 Task: Find connections with filter location Pākaur with filter topic #recruitmentwith filter profile language Potuguese with filter current company 3i Infotech Ltd. with filter school Central Institute of Plastics Engineering & Technology (CIPET) with filter industry Secretarial Schools with filter service category Packaging Design with filter keywords title Head
Action: Mouse moved to (505, 75)
Screenshot: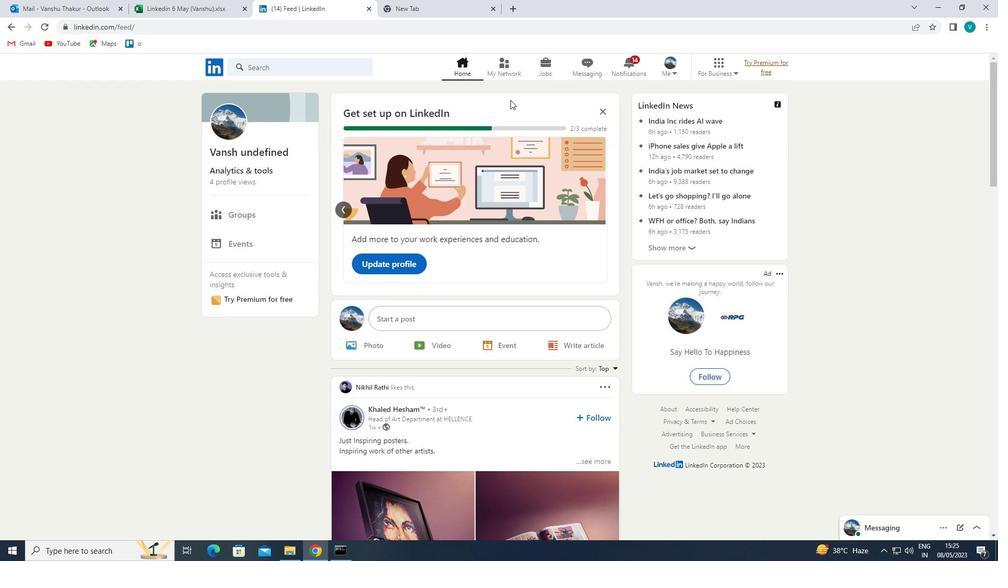 
Action: Mouse pressed left at (505, 75)
Screenshot: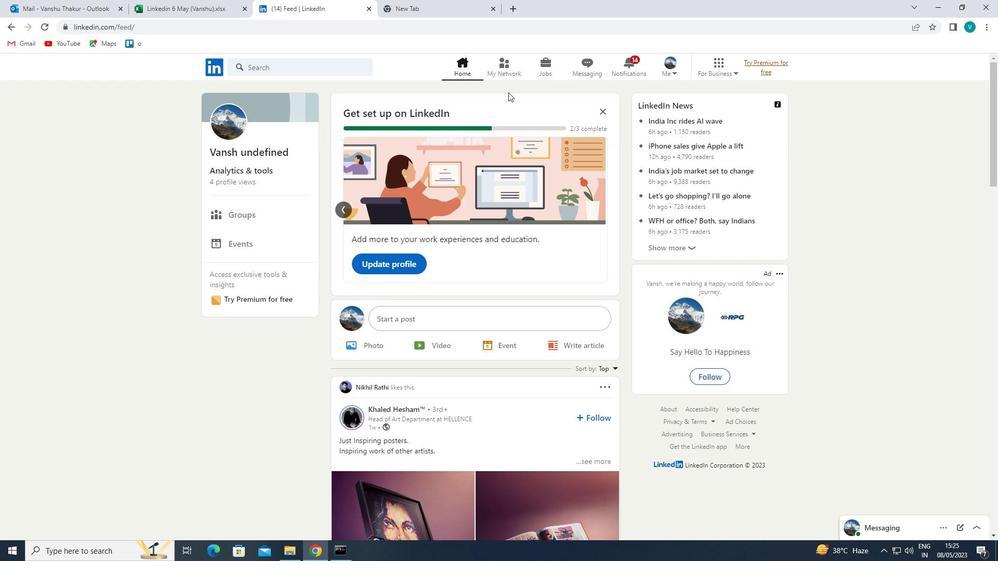 
Action: Mouse moved to (254, 125)
Screenshot: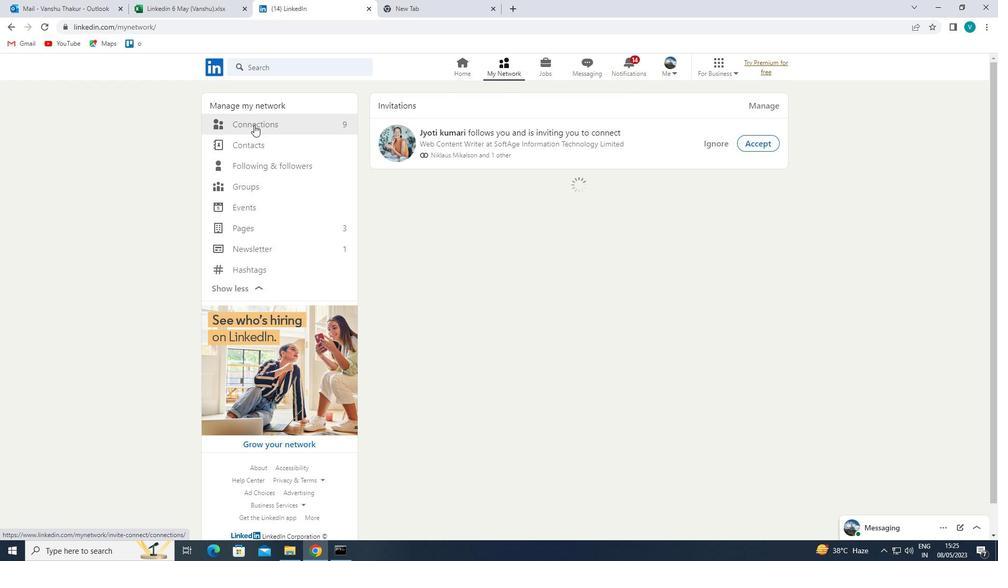 
Action: Mouse pressed left at (254, 125)
Screenshot: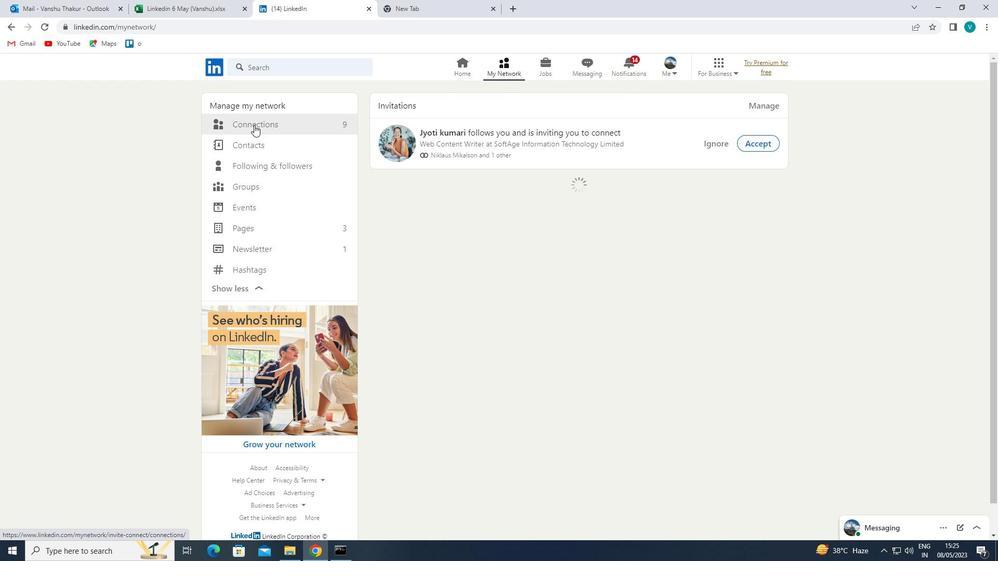 
Action: Mouse moved to (583, 118)
Screenshot: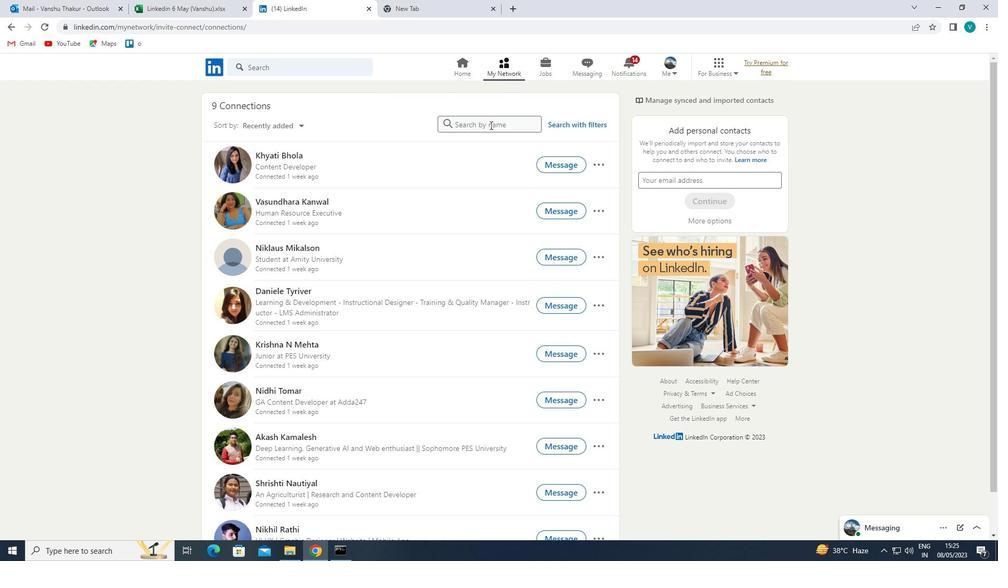 
Action: Mouse pressed left at (583, 118)
Screenshot: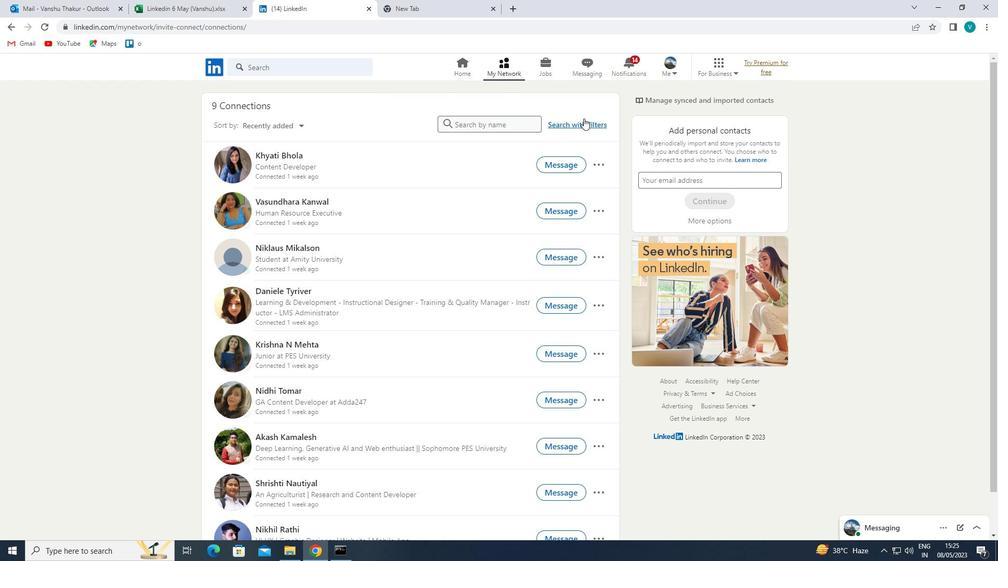 
Action: Mouse moved to (507, 95)
Screenshot: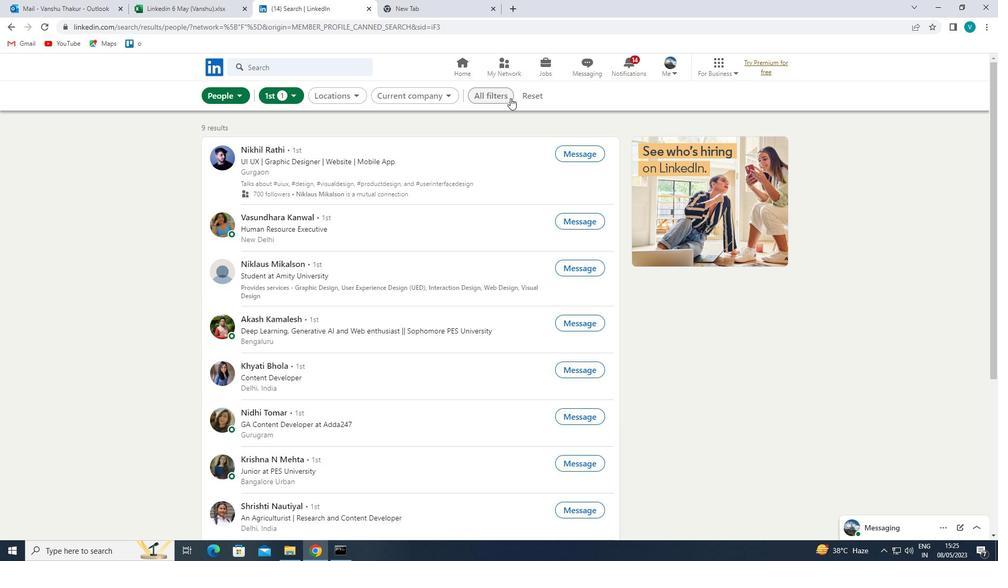 
Action: Mouse pressed left at (507, 95)
Screenshot: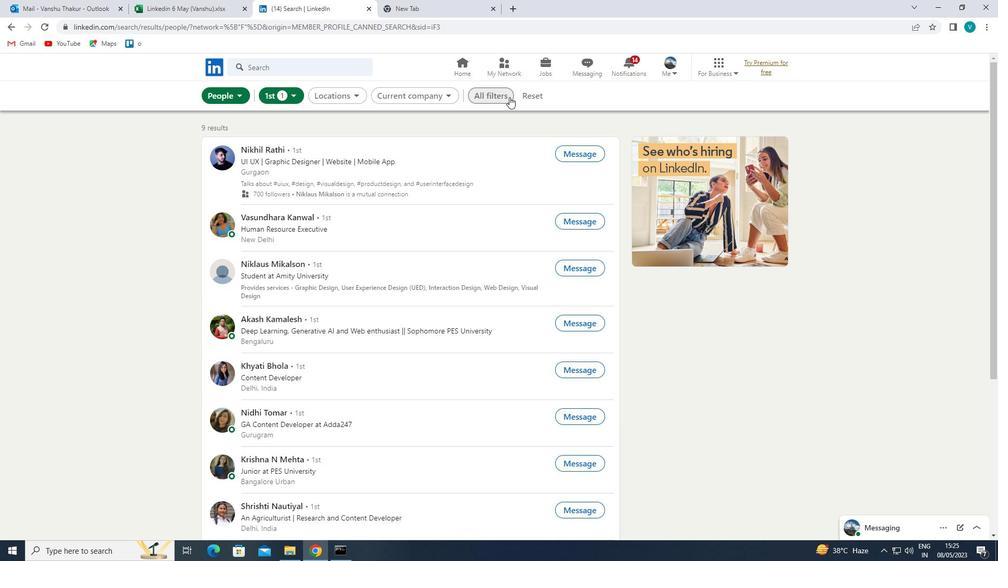 
Action: Mouse moved to (878, 235)
Screenshot: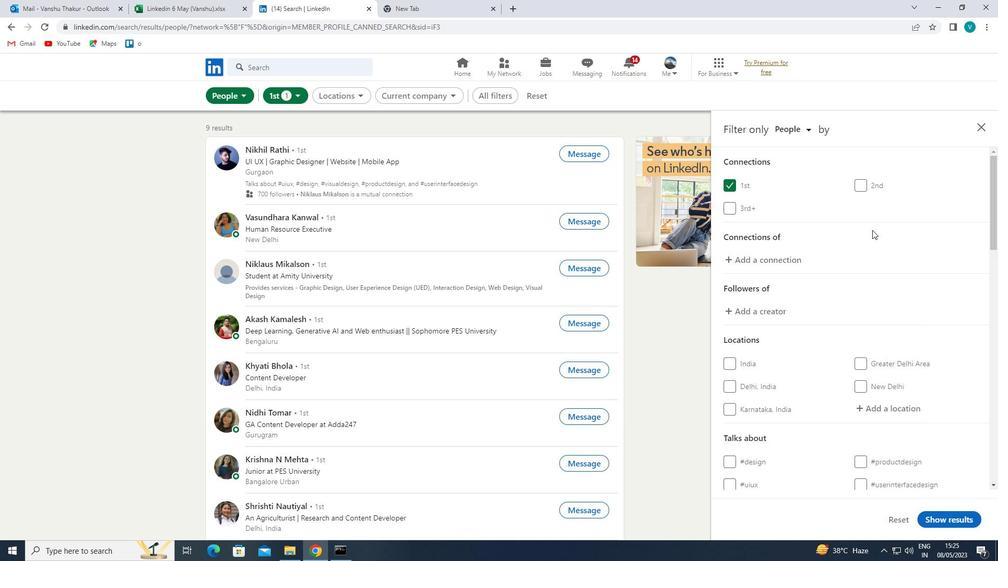 
Action: Mouse scrolled (878, 234) with delta (0, 0)
Screenshot: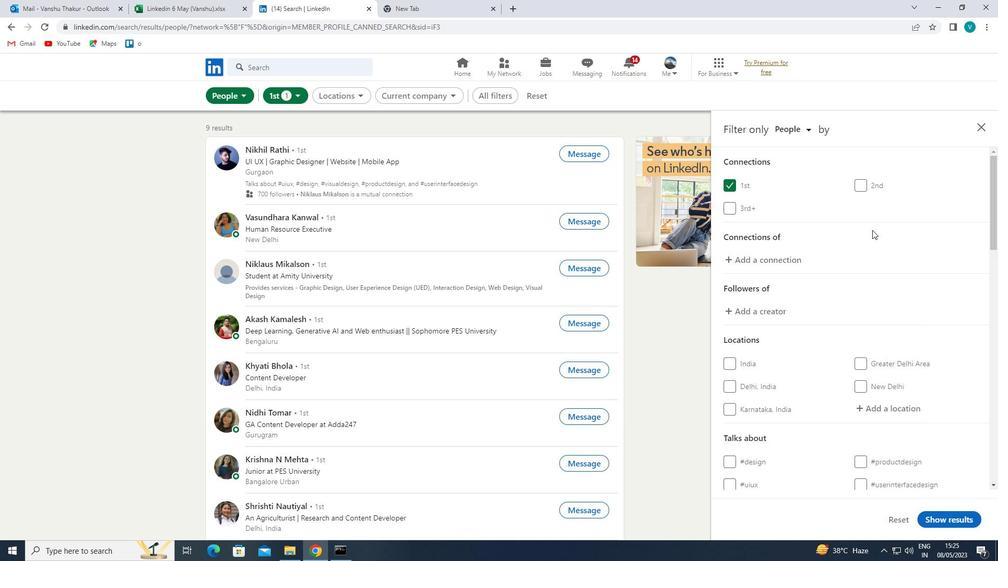 
Action: Mouse moved to (879, 237)
Screenshot: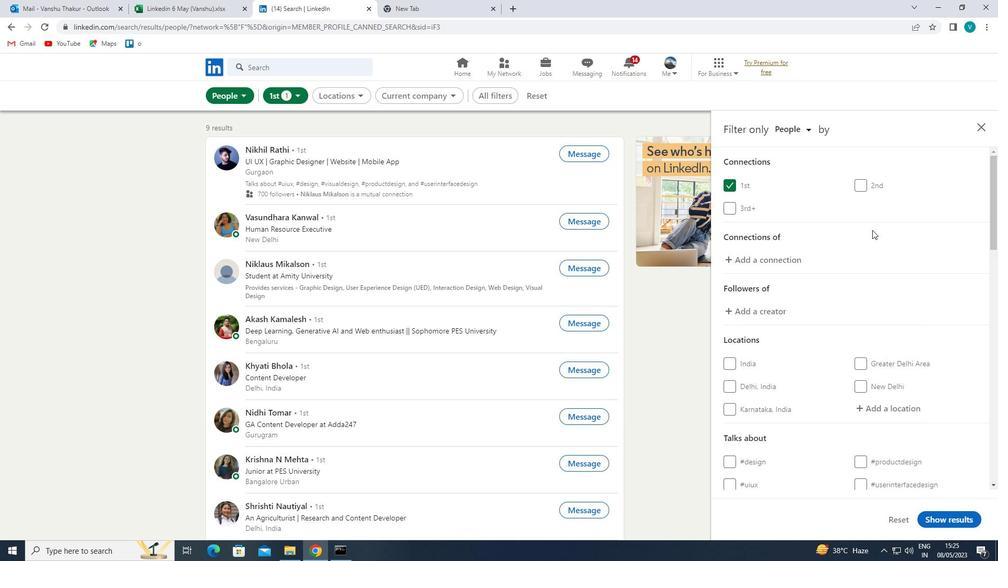 
Action: Mouse scrolled (879, 237) with delta (0, 0)
Screenshot: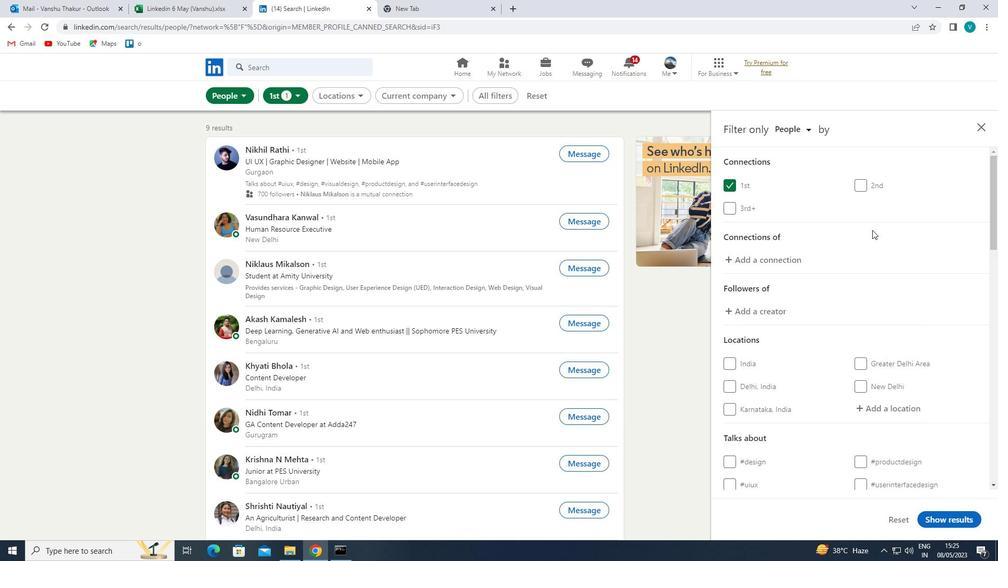 
Action: Mouse moved to (899, 307)
Screenshot: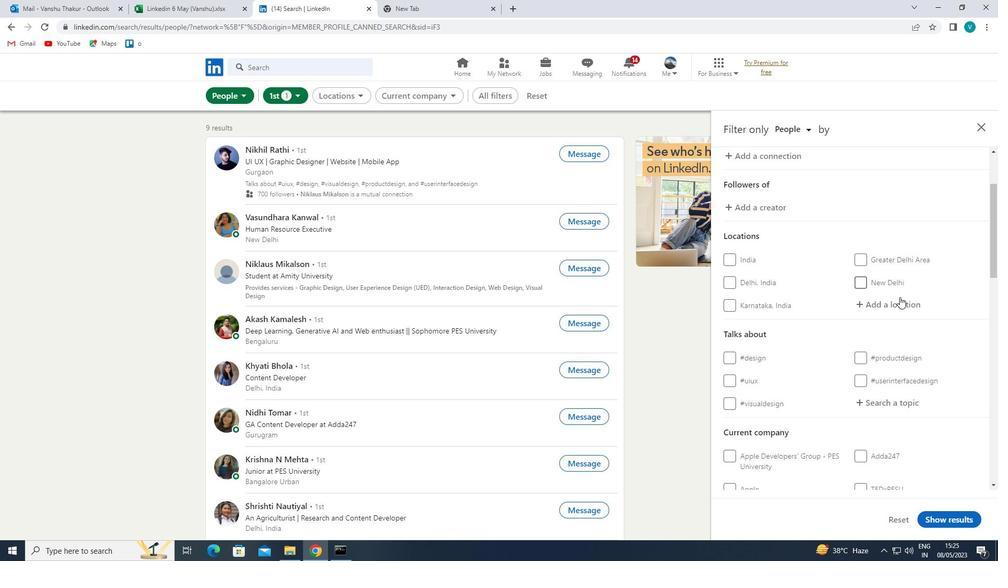 
Action: Mouse pressed left at (899, 307)
Screenshot: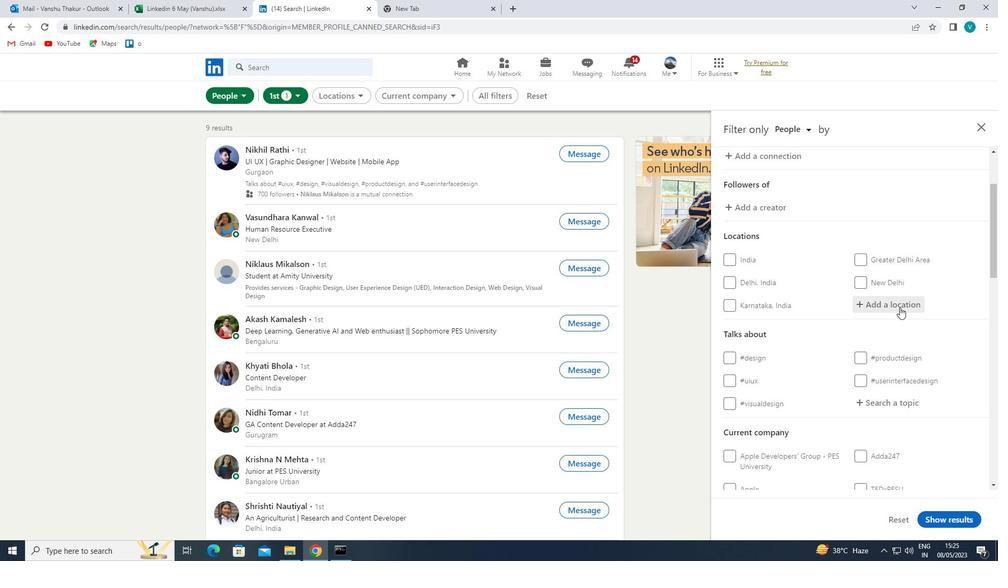 
Action: Mouse moved to (773, 234)
Screenshot: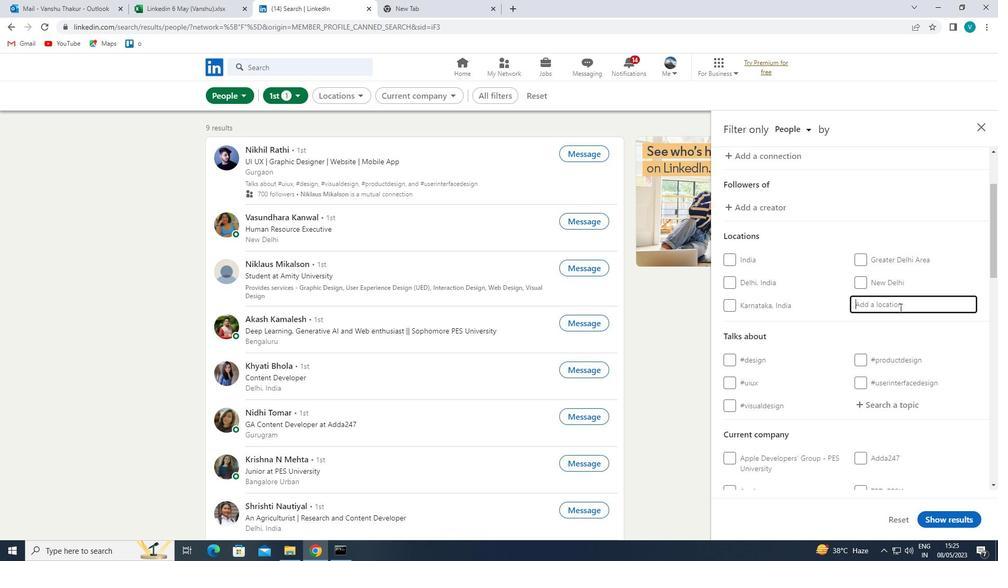 
Action: Key pressed <Key.shift>PAKUR
Screenshot: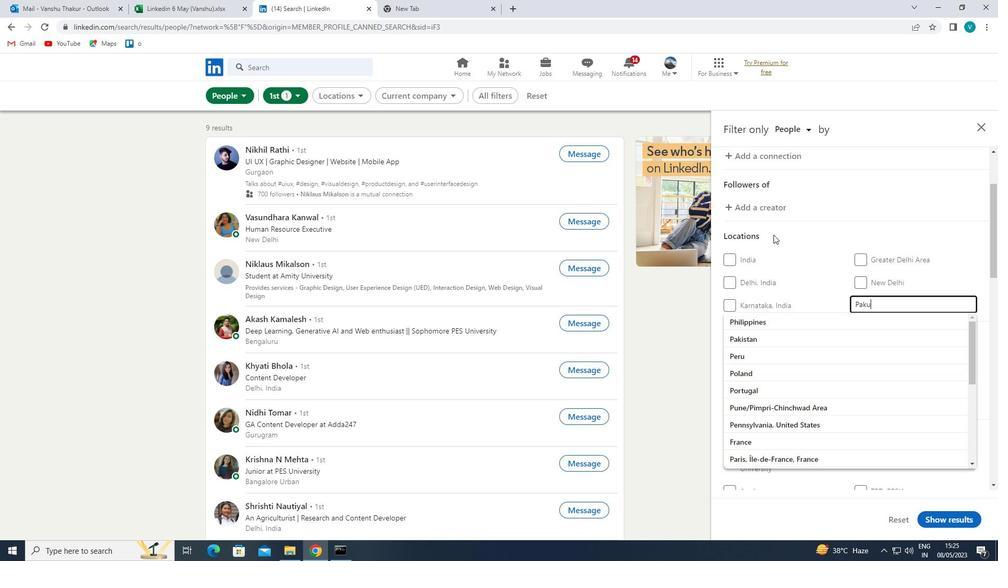 
Action: Mouse moved to (868, 301)
Screenshot: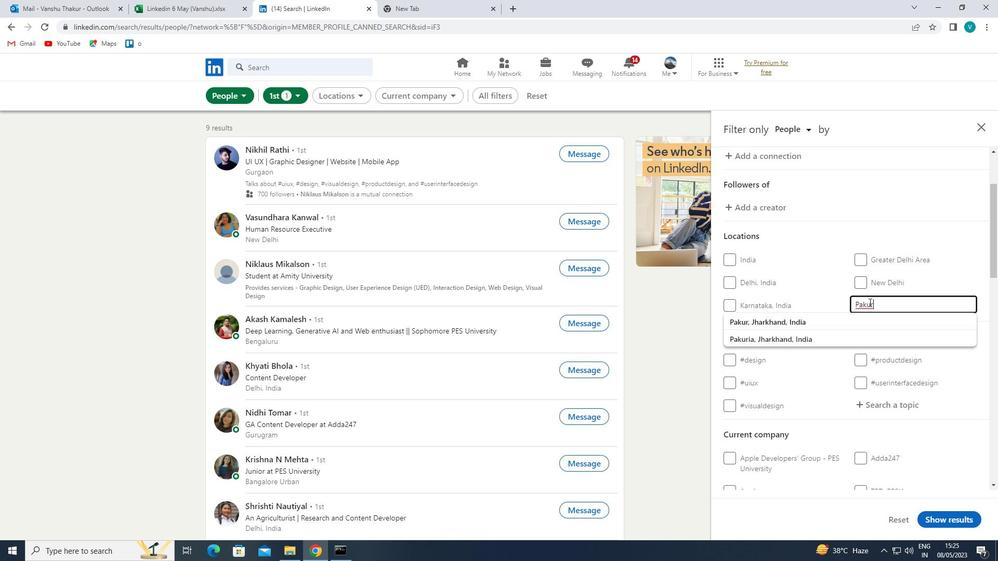 
Action: Mouse pressed left at (868, 301)
Screenshot: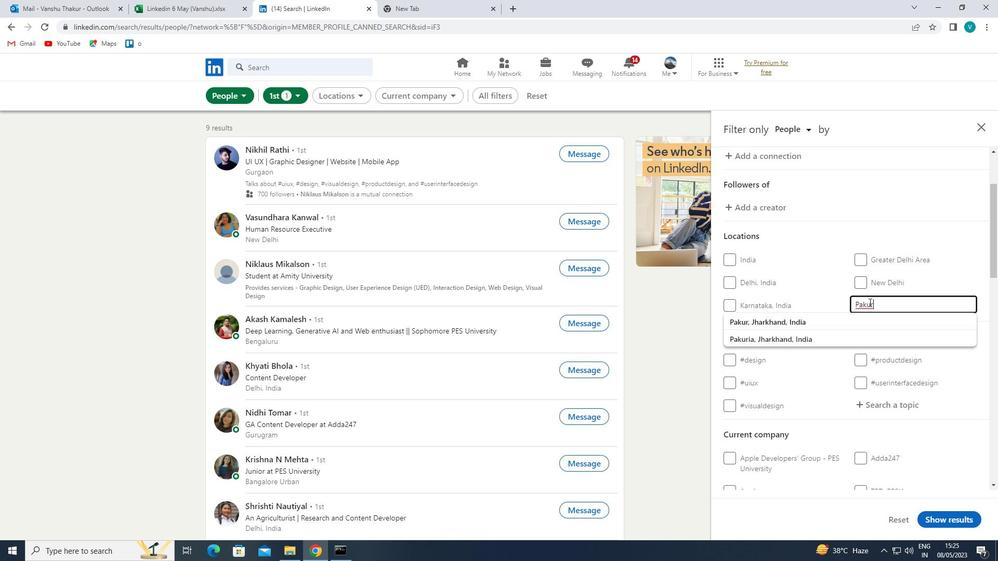 
Action: Mouse moved to (869, 321)
Screenshot: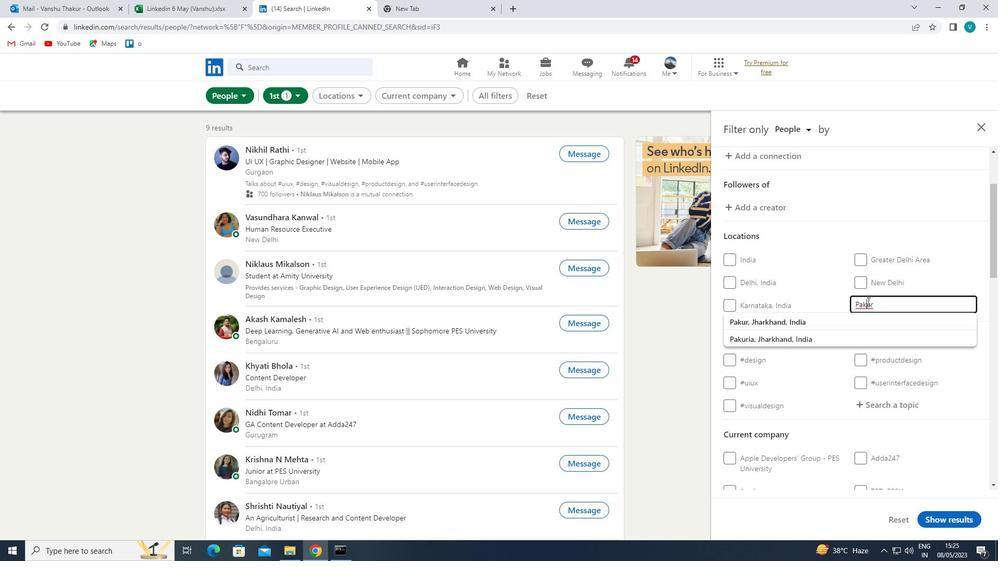
Action: Key pressed A
Screenshot: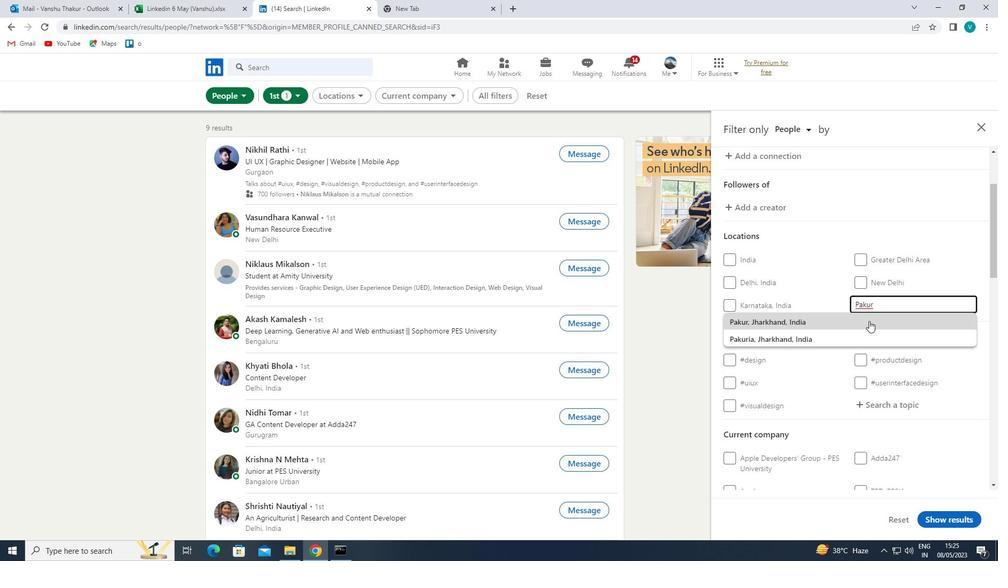 
Action: Mouse moved to (853, 322)
Screenshot: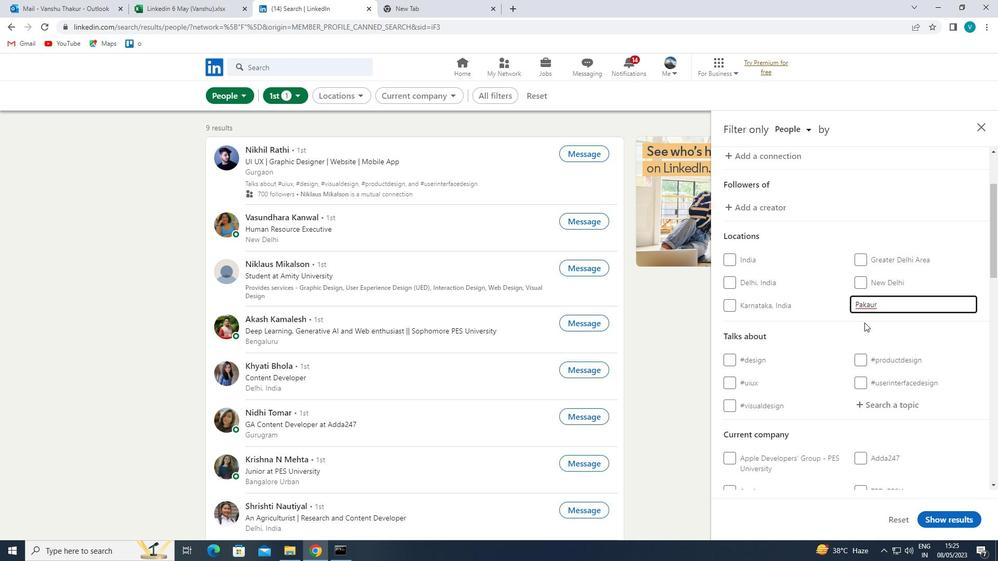 
Action: Mouse pressed left at (853, 322)
Screenshot: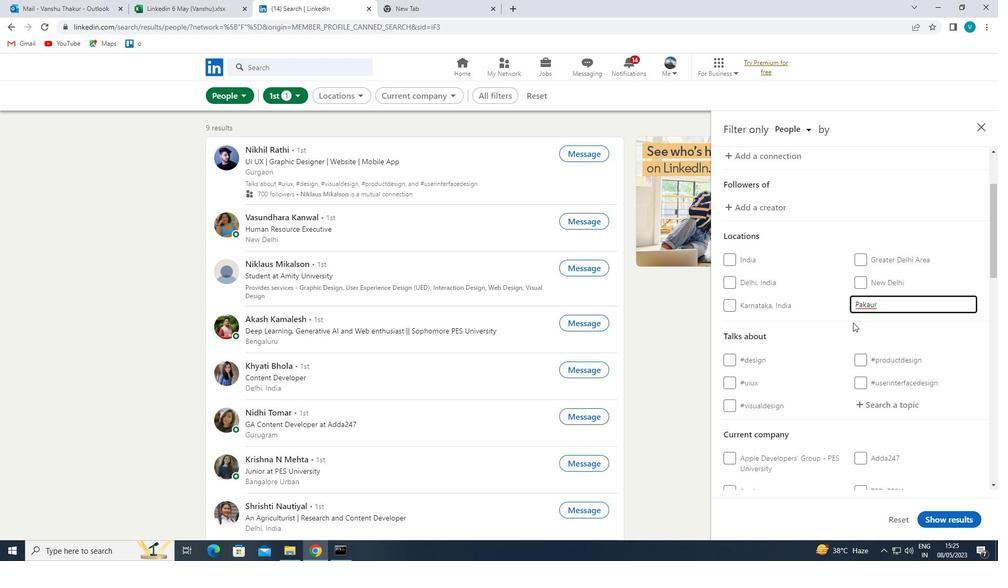 
Action: Mouse moved to (852, 322)
Screenshot: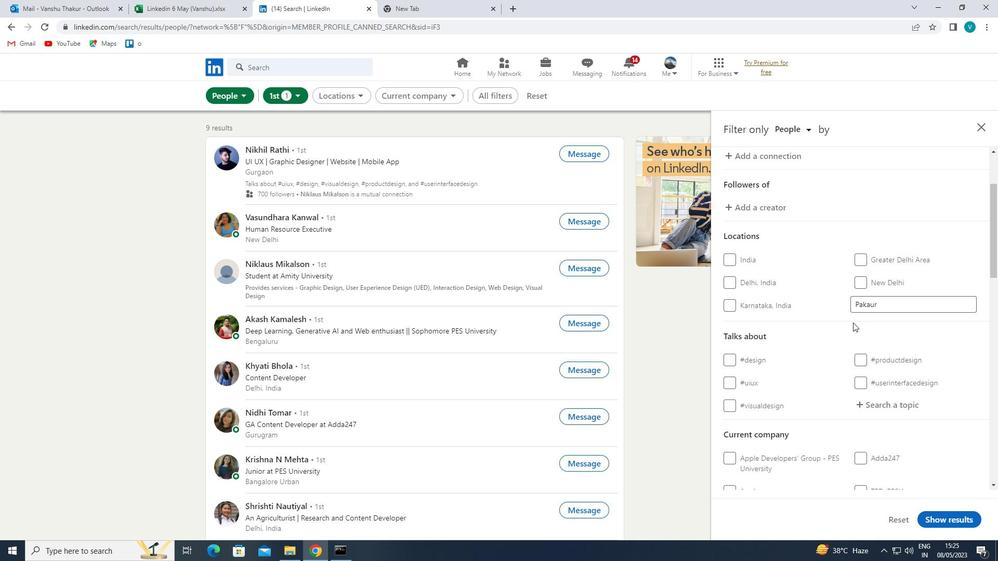 
Action: Mouse scrolled (852, 322) with delta (0, 0)
Screenshot: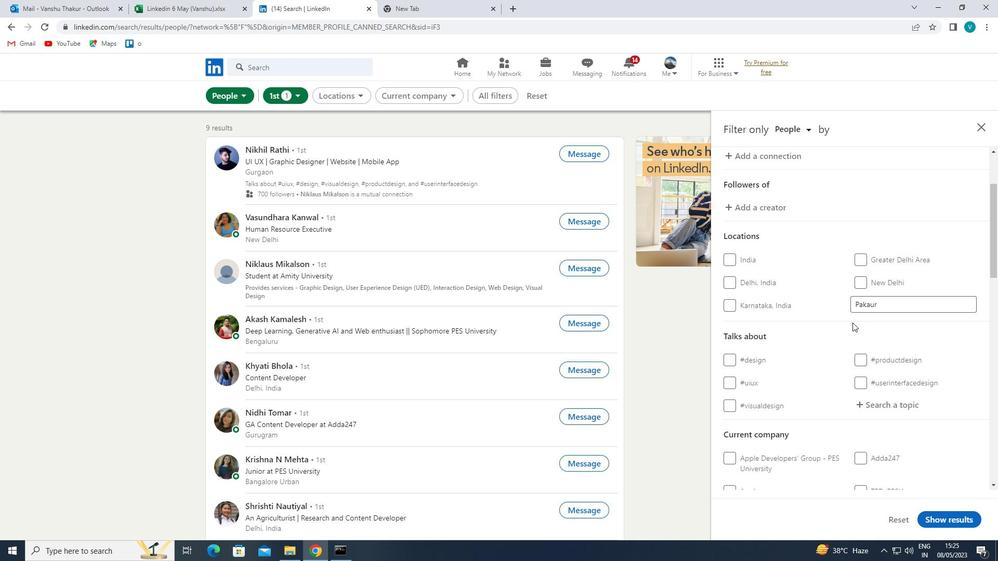 
Action: Mouse scrolled (852, 322) with delta (0, 0)
Screenshot: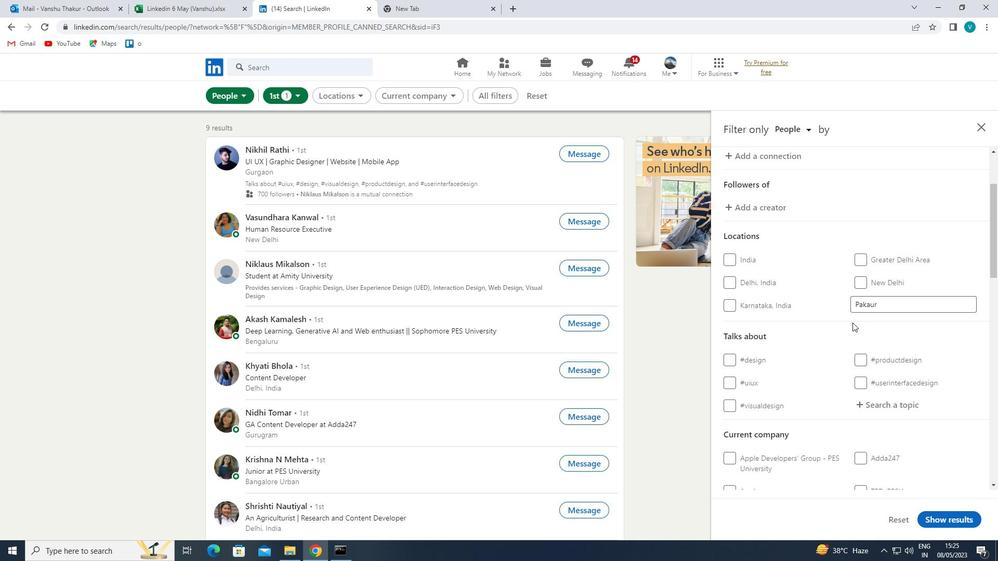 
Action: Mouse moved to (880, 303)
Screenshot: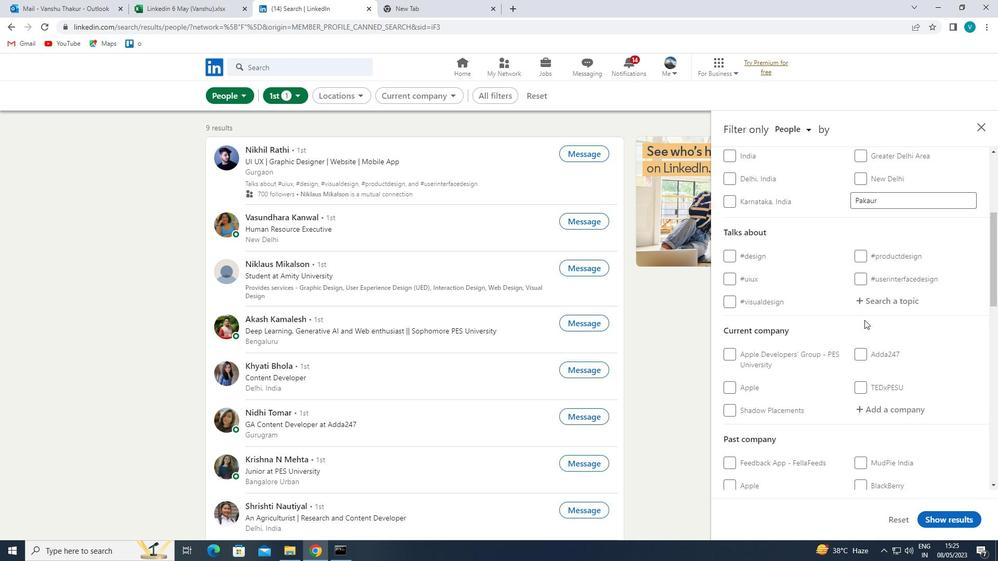 
Action: Mouse pressed left at (880, 303)
Screenshot: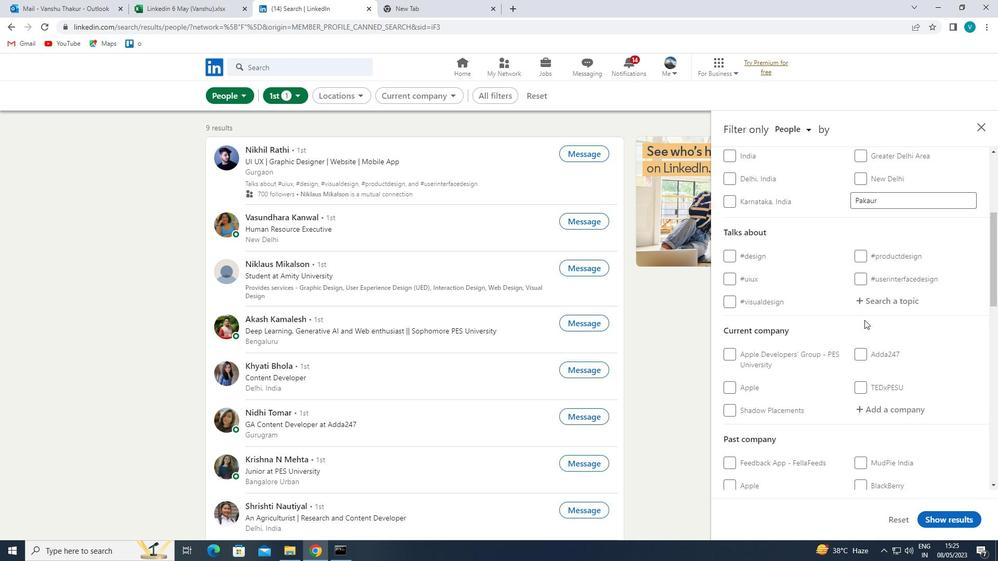 
Action: Key pressed RECRUIT
Screenshot: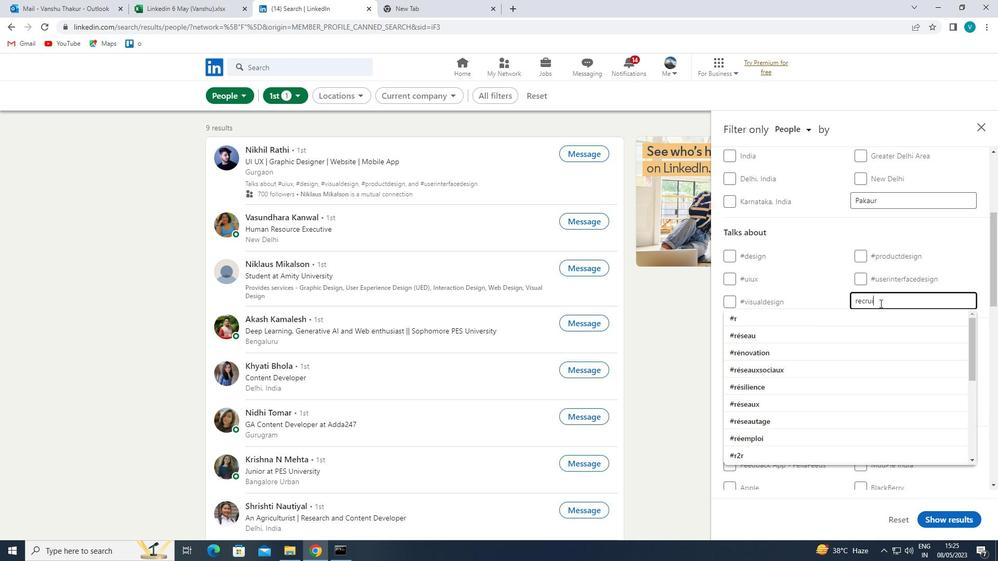 
Action: Mouse moved to (847, 321)
Screenshot: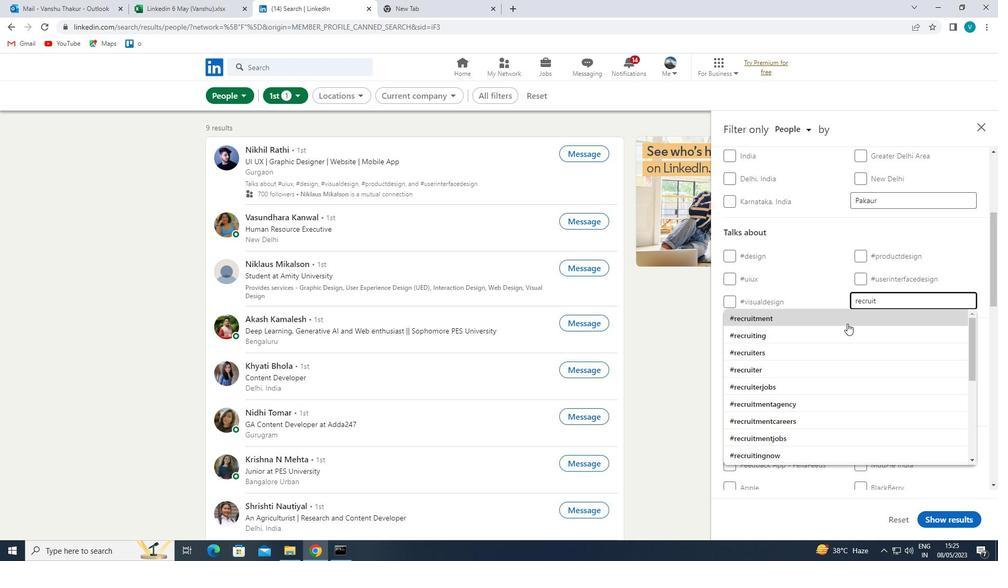 
Action: Mouse pressed left at (847, 321)
Screenshot: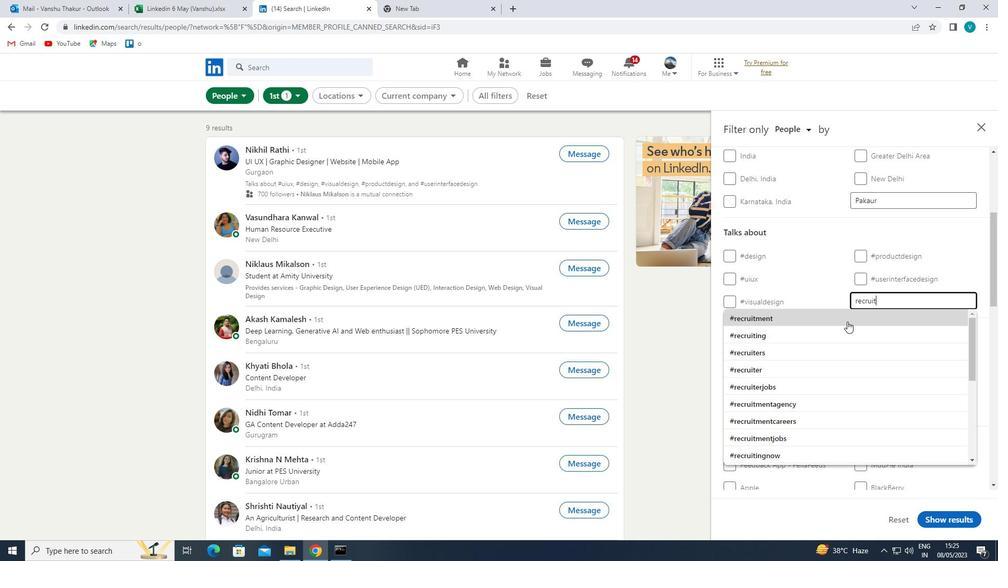 
Action: Mouse scrolled (847, 321) with delta (0, 0)
Screenshot: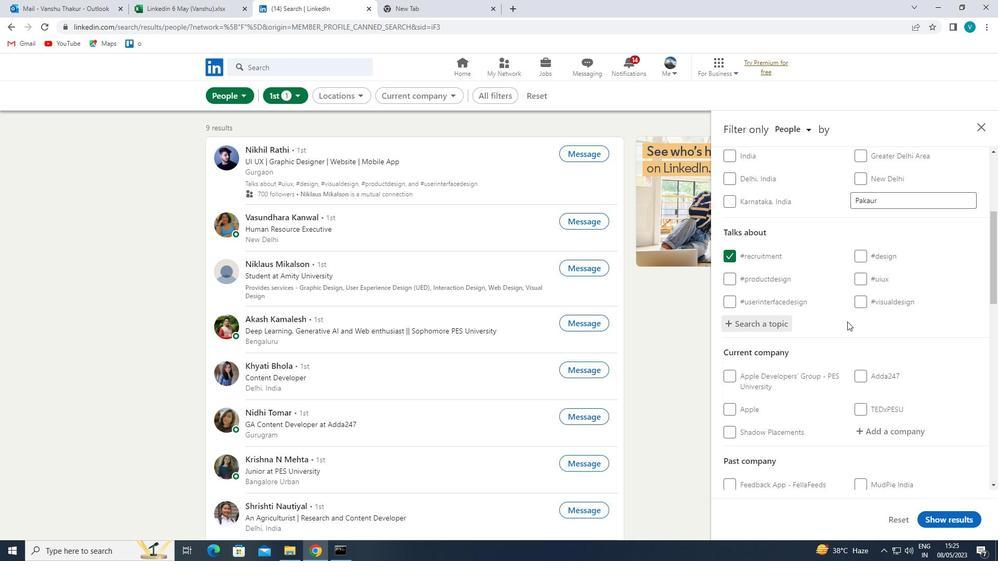 
Action: Mouse scrolled (847, 321) with delta (0, 0)
Screenshot: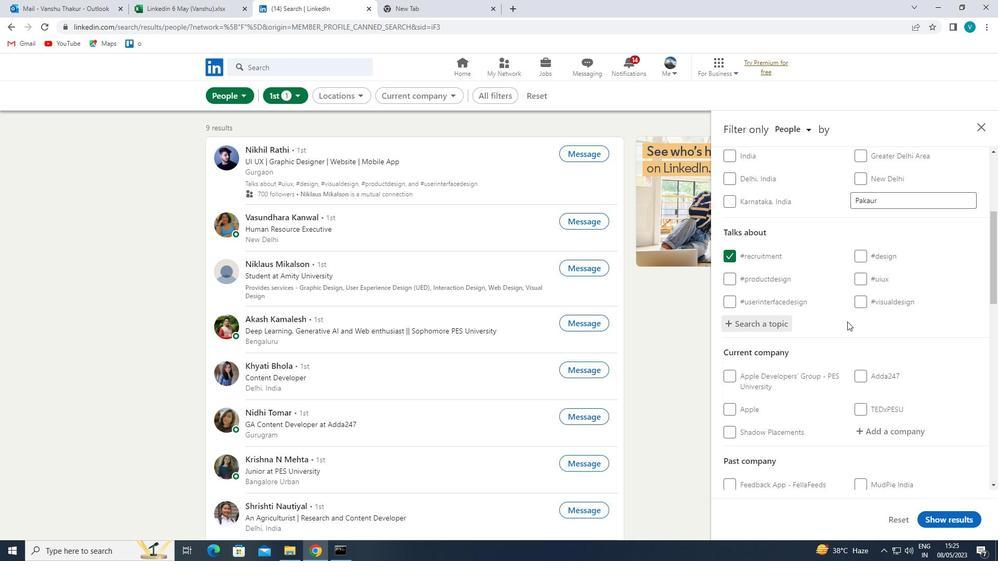 
Action: Mouse scrolled (847, 321) with delta (0, 0)
Screenshot: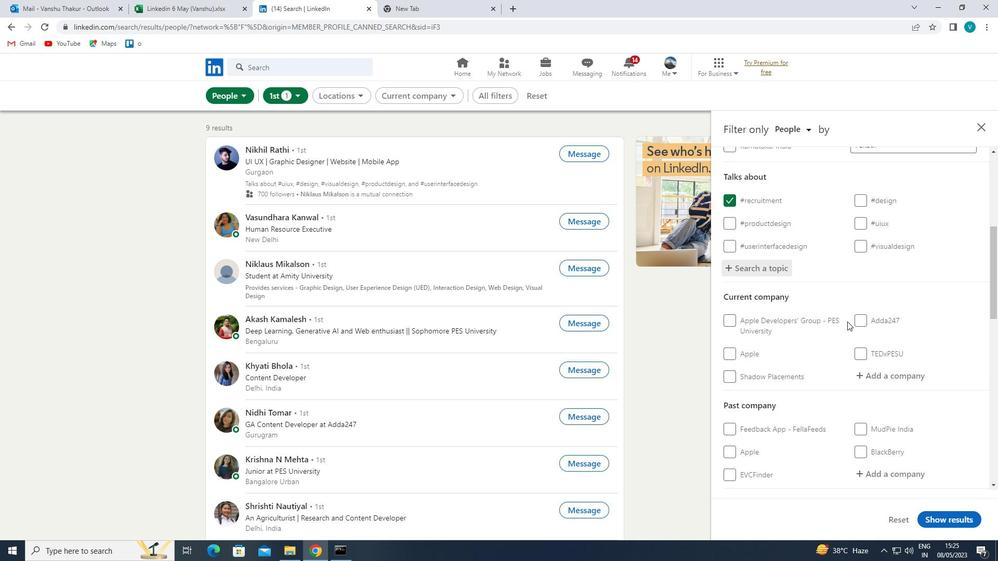 
Action: Mouse moved to (908, 272)
Screenshot: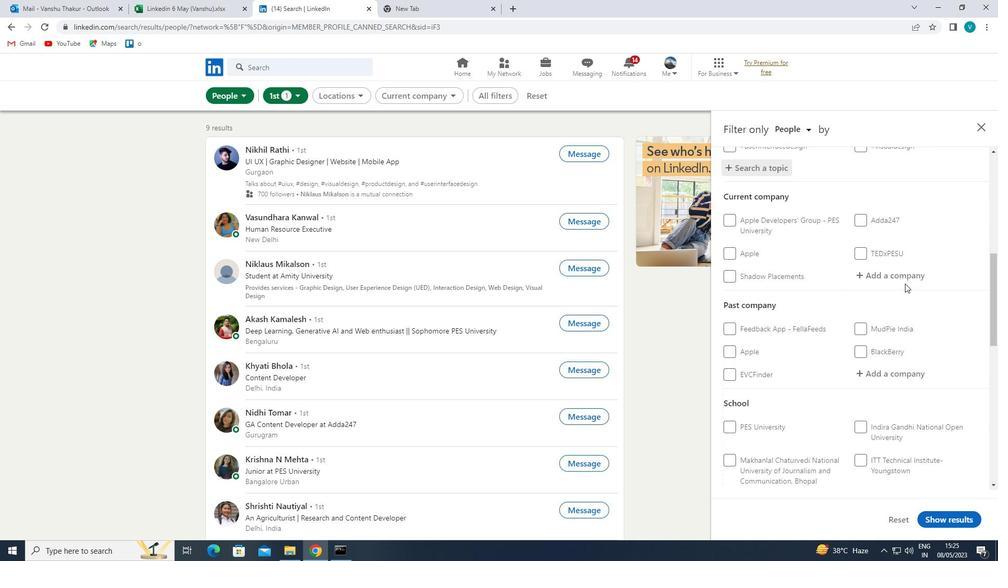 
Action: Mouse pressed left at (908, 272)
Screenshot: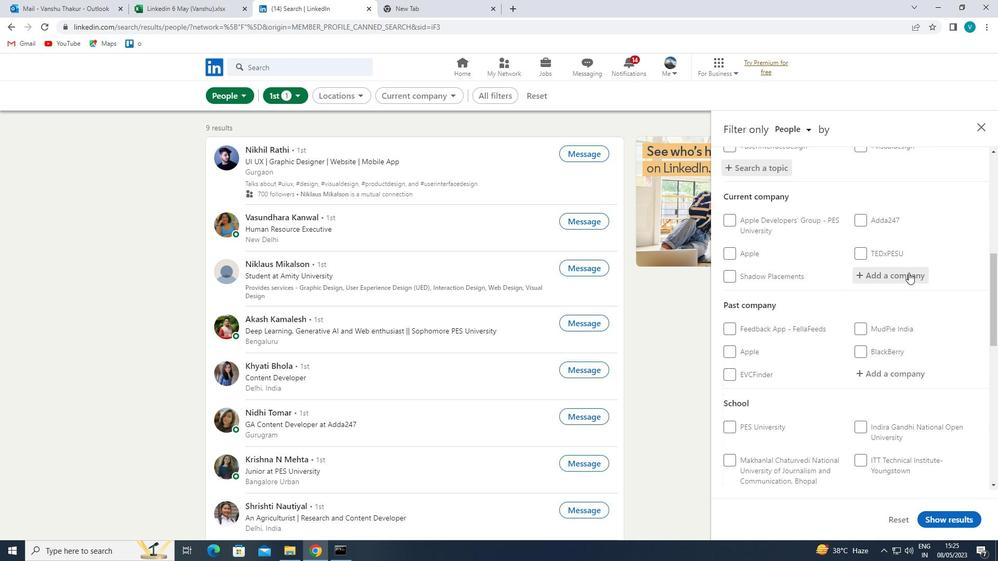 
Action: Key pressed 3I
Screenshot: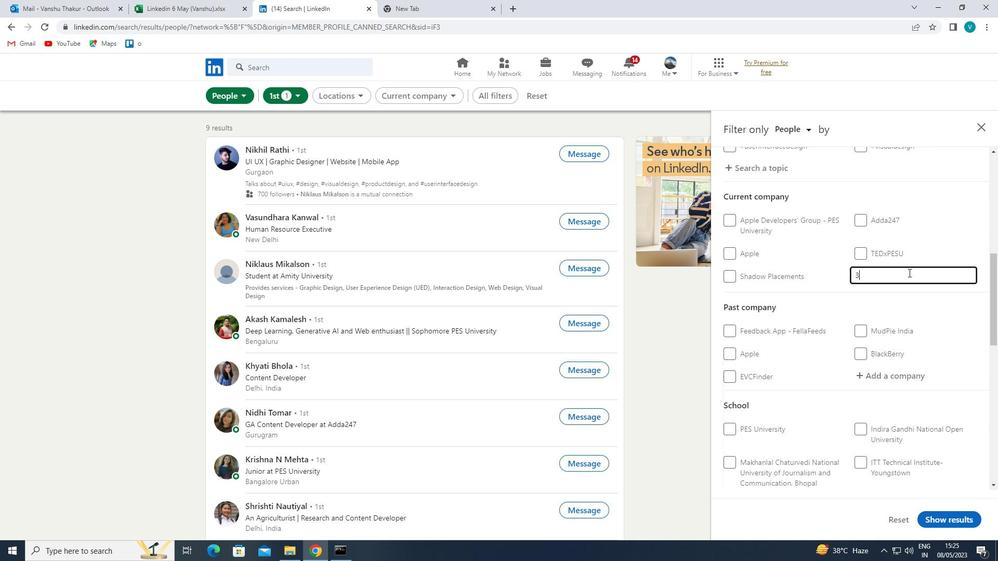
Action: Mouse moved to (880, 288)
Screenshot: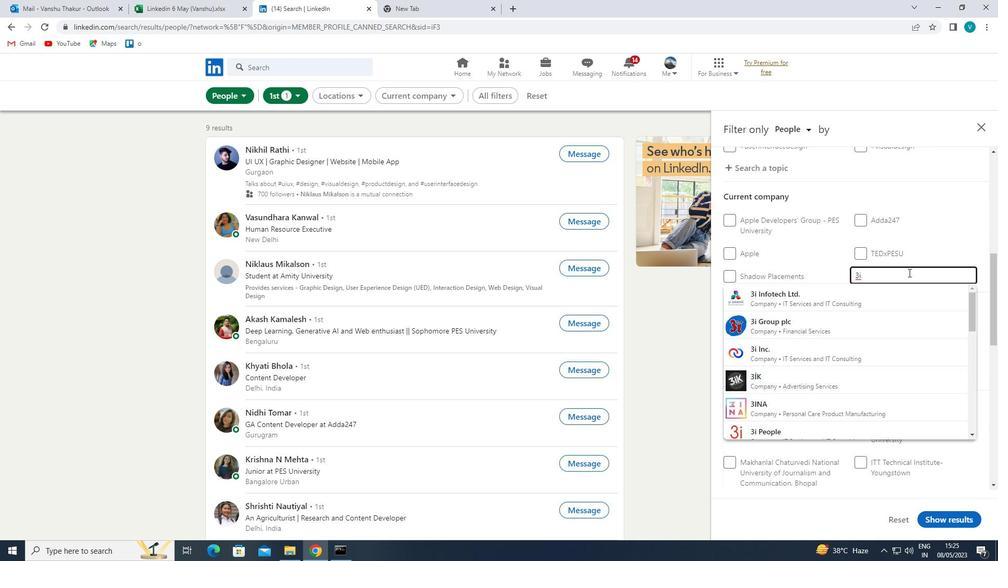 
Action: Mouse pressed left at (880, 288)
Screenshot: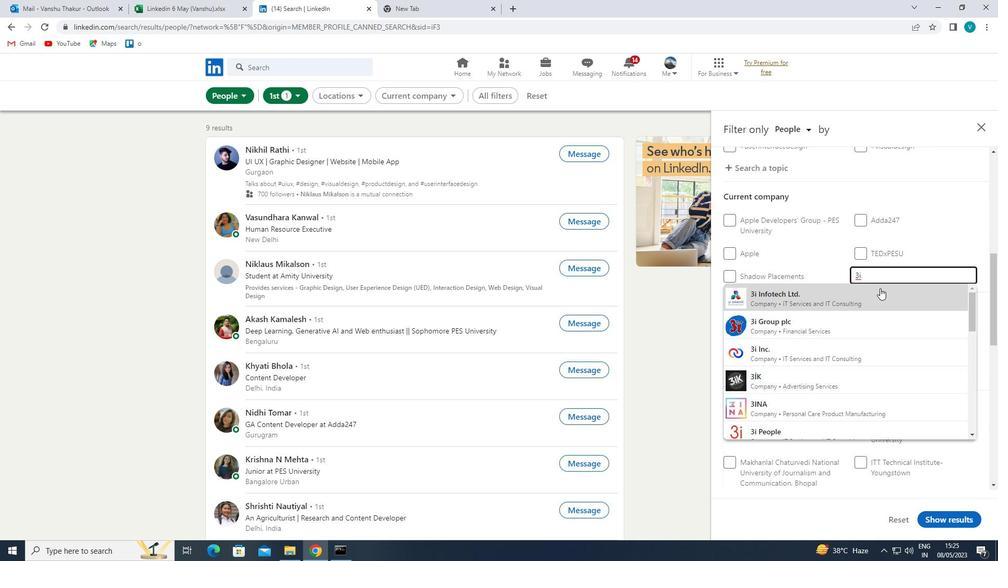 
Action: Mouse scrolled (880, 287) with delta (0, 0)
Screenshot: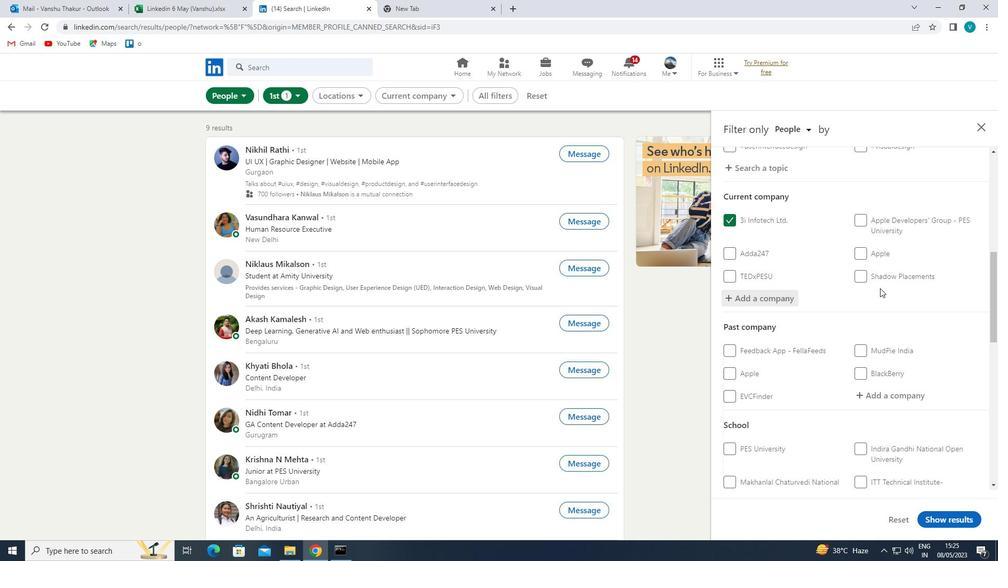 
Action: Mouse scrolled (880, 287) with delta (0, 0)
Screenshot: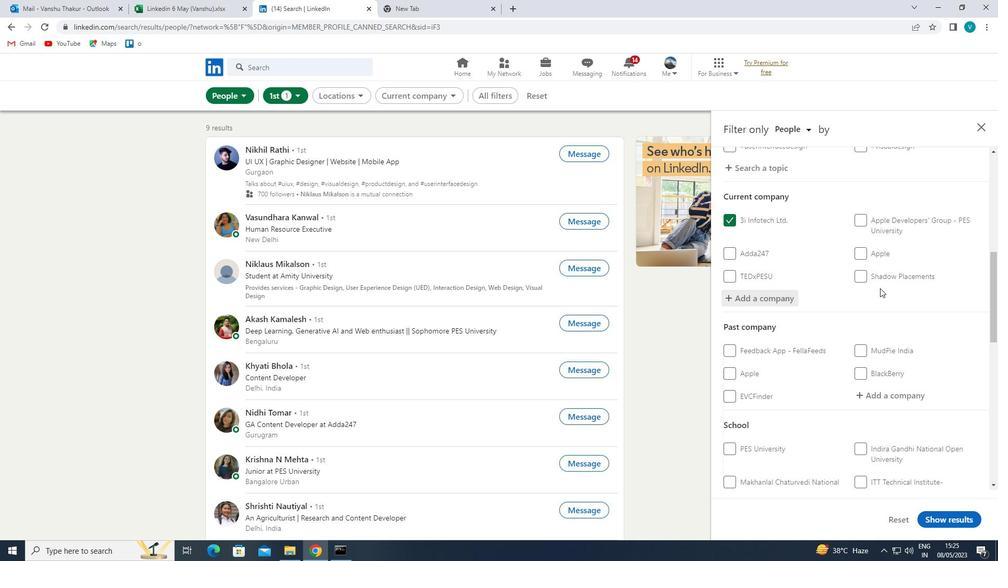 
Action: Mouse scrolled (880, 287) with delta (0, 0)
Screenshot: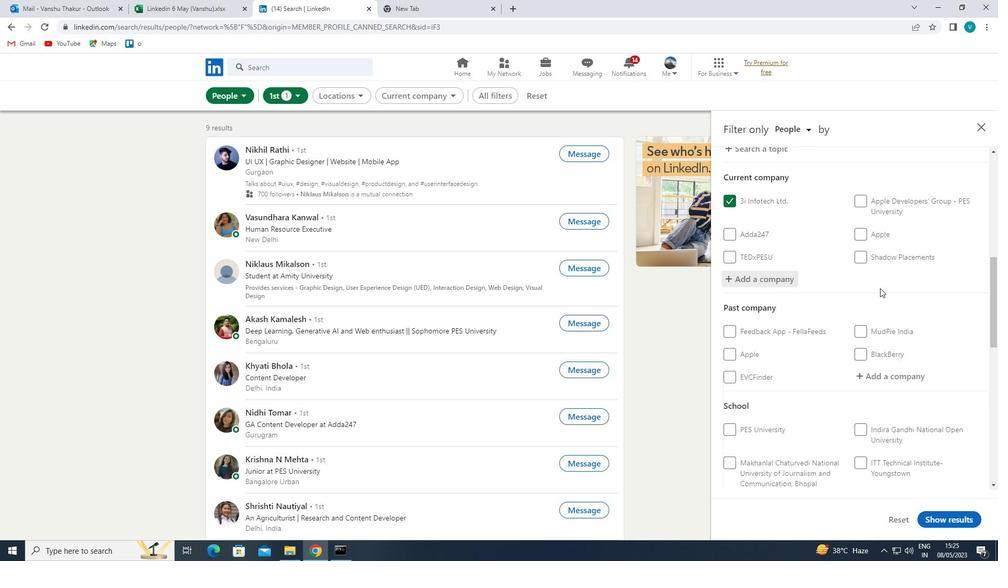 
Action: Mouse scrolled (880, 287) with delta (0, 0)
Screenshot: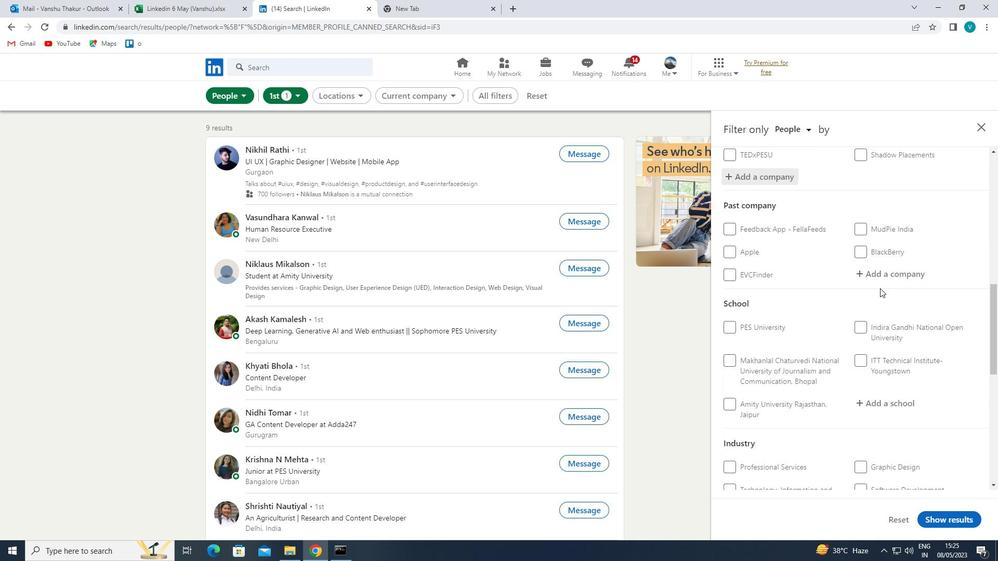 
Action: Mouse moved to (888, 321)
Screenshot: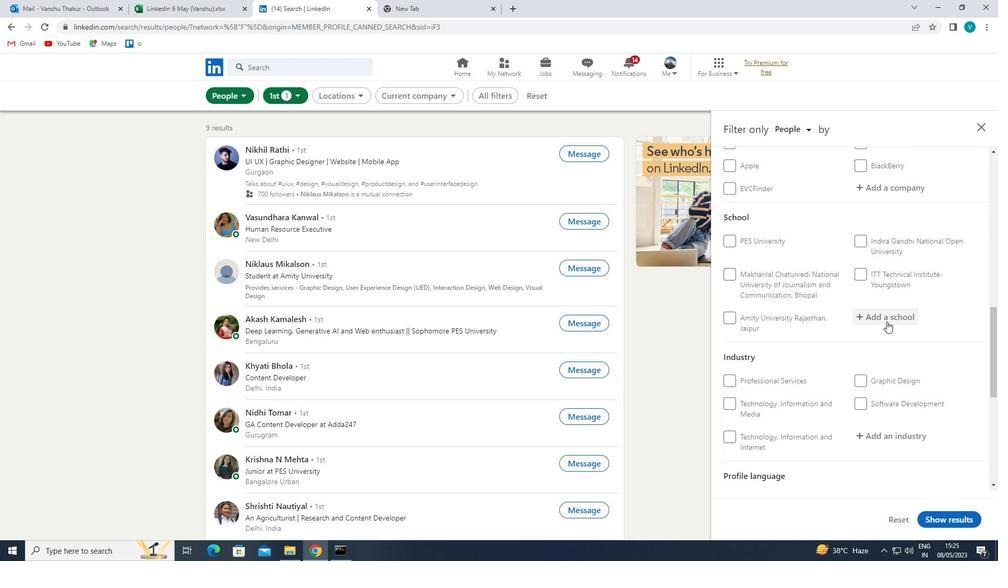 
Action: Mouse pressed left at (888, 321)
Screenshot: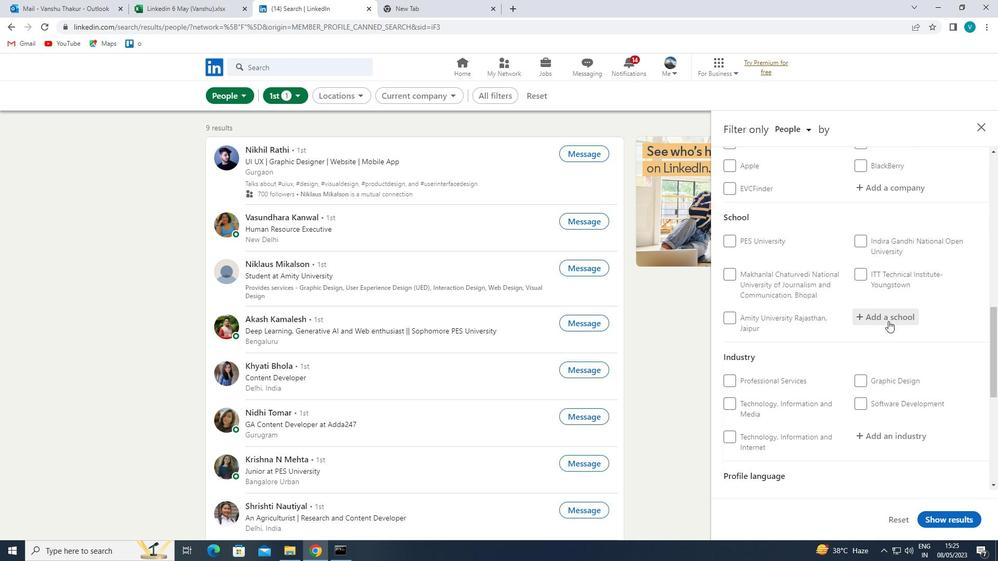 
Action: Key pressed <Key.shift>CENTRAL<Key.space><Key.shift>INSTITUTE<Key.space>OF<Key.space>
Screenshot: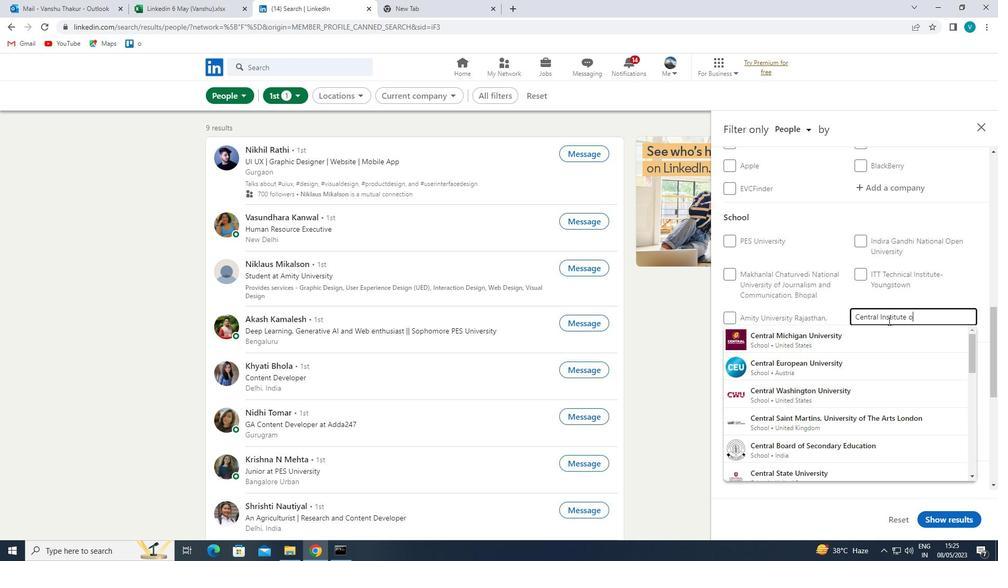 
Action: Mouse moved to (890, 332)
Screenshot: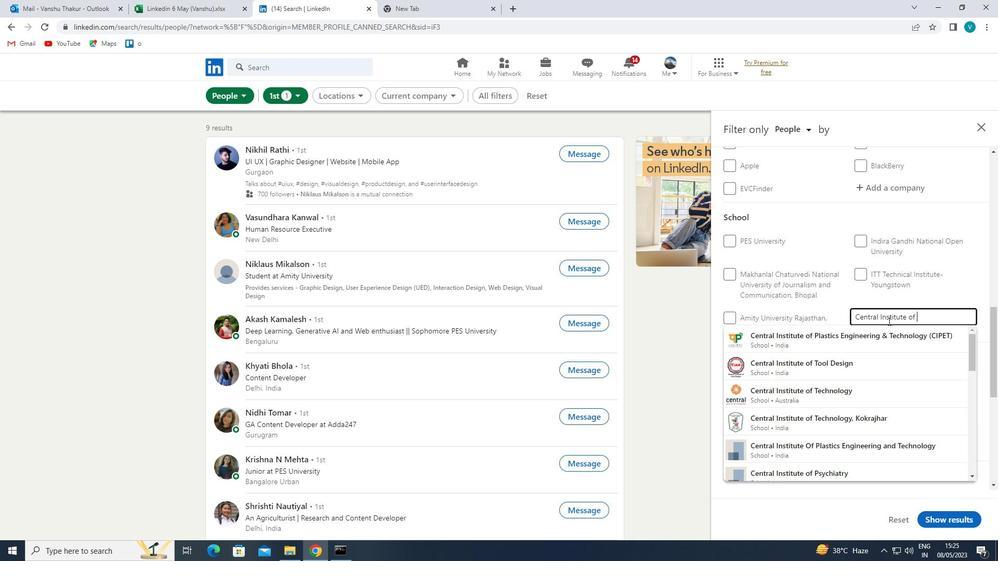 
Action: Mouse pressed left at (890, 332)
Screenshot: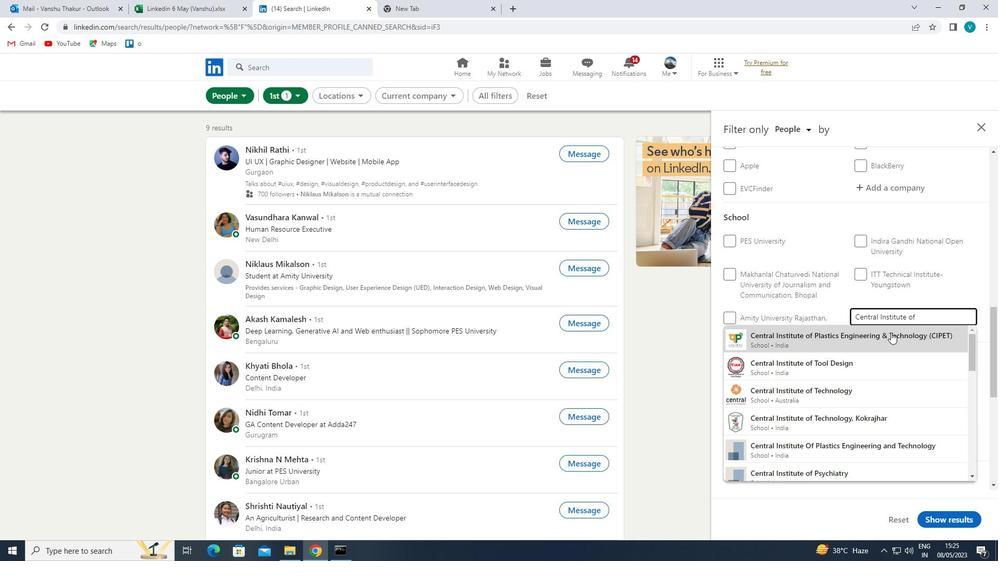 
Action: Mouse scrolled (890, 332) with delta (0, 0)
Screenshot: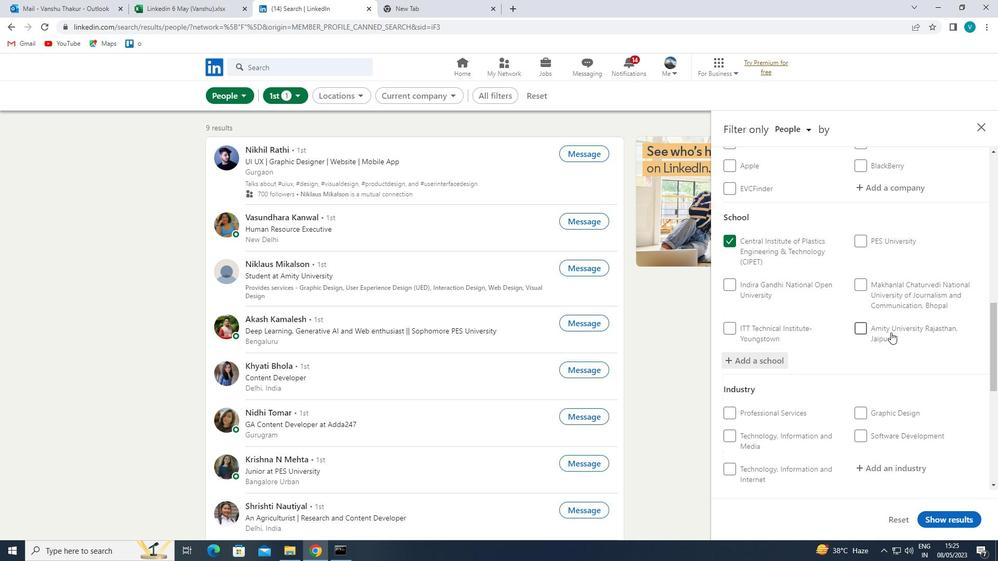 
Action: Mouse scrolled (890, 332) with delta (0, 0)
Screenshot: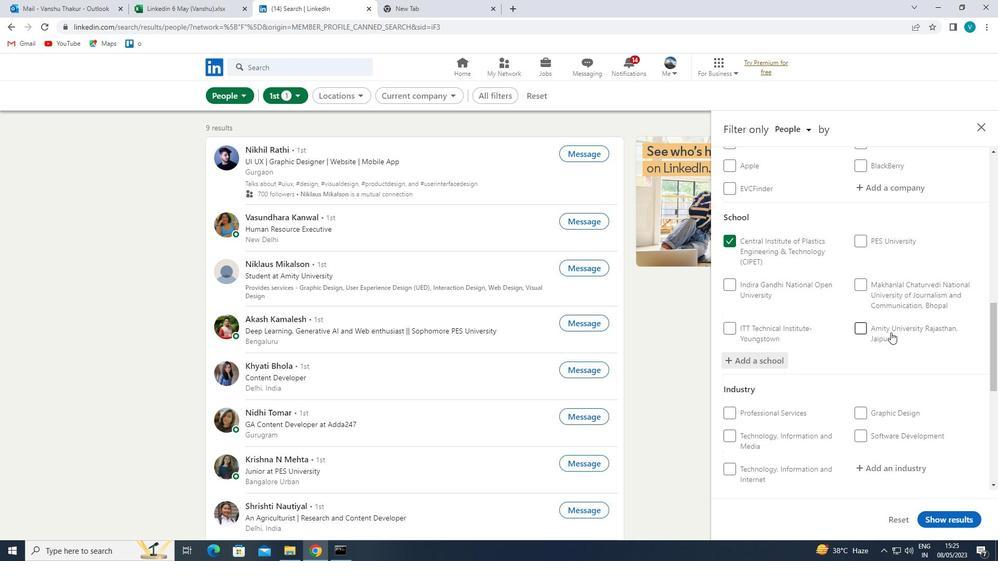 
Action: Mouse scrolled (890, 332) with delta (0, 0)
Screenshot: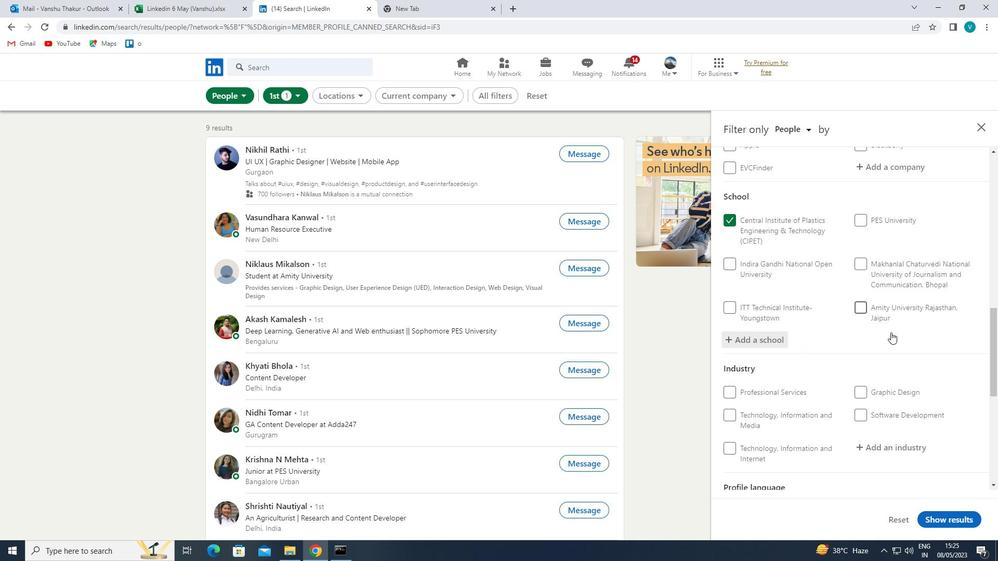 
Action: Mouse moved to (894, 303)
Screenshot: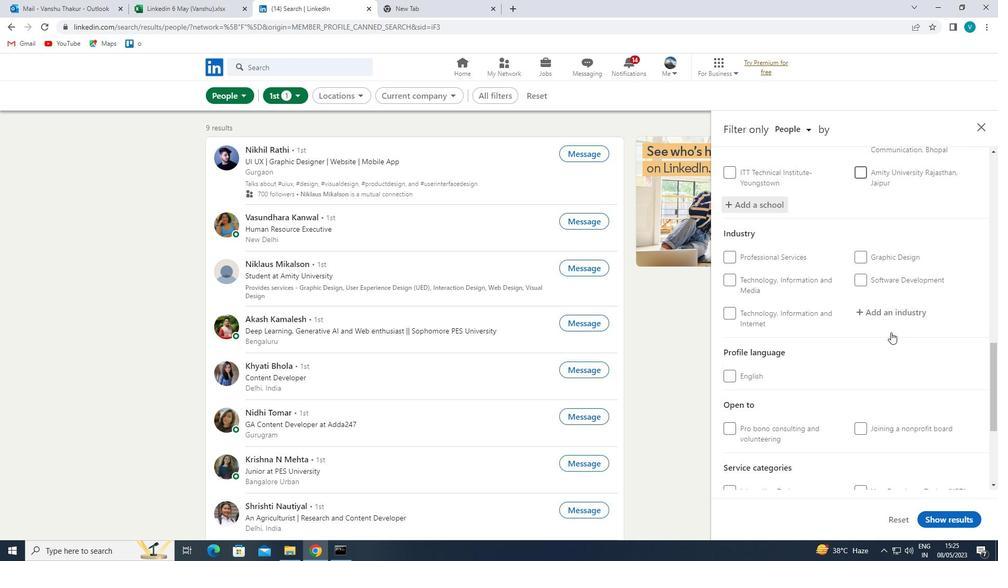 
Action: Mouse pressed left at (894, 303)
Screenshot: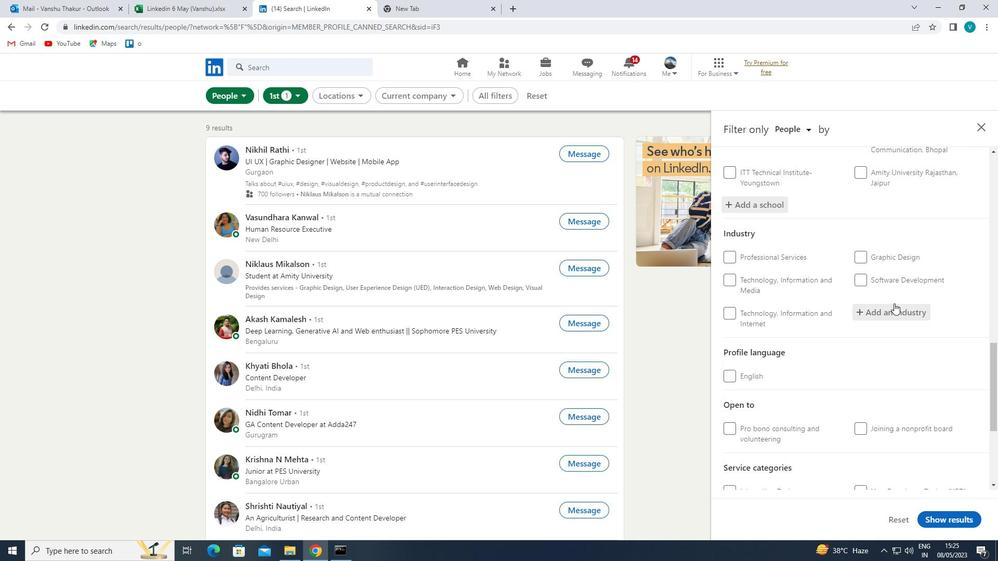 
Action: Key pressed <Key.shift>SECRETARIAL<Key.space>
Screenshot: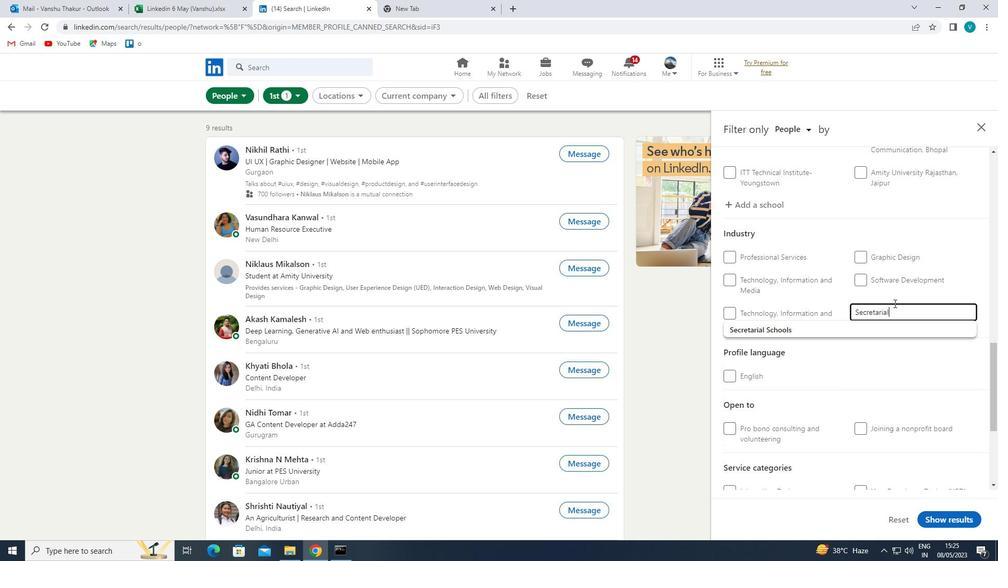 
Action: Mouse moved to (860, 324)
Screenshot: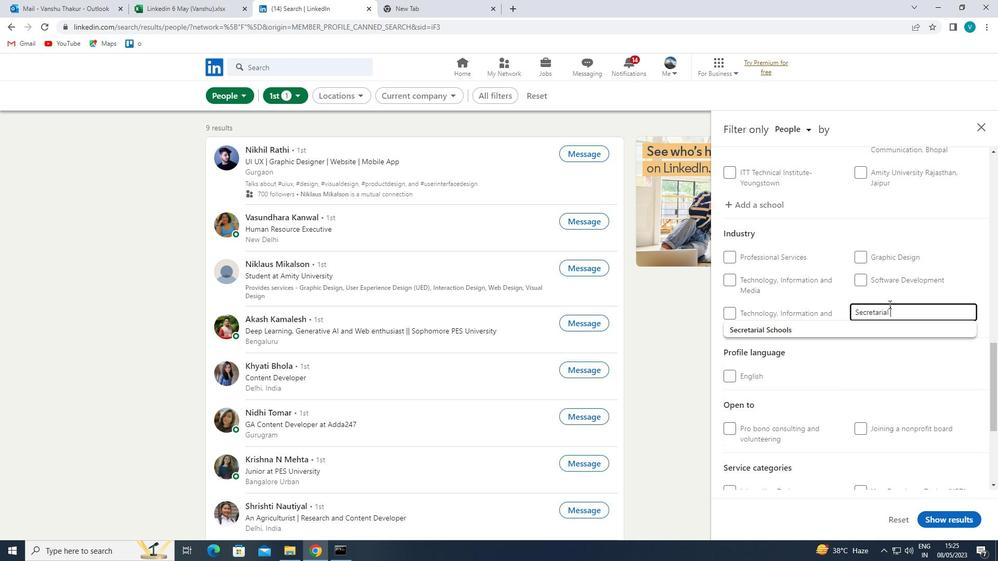 
Action: Mouse pressed left at (860, 324)
Screenshot: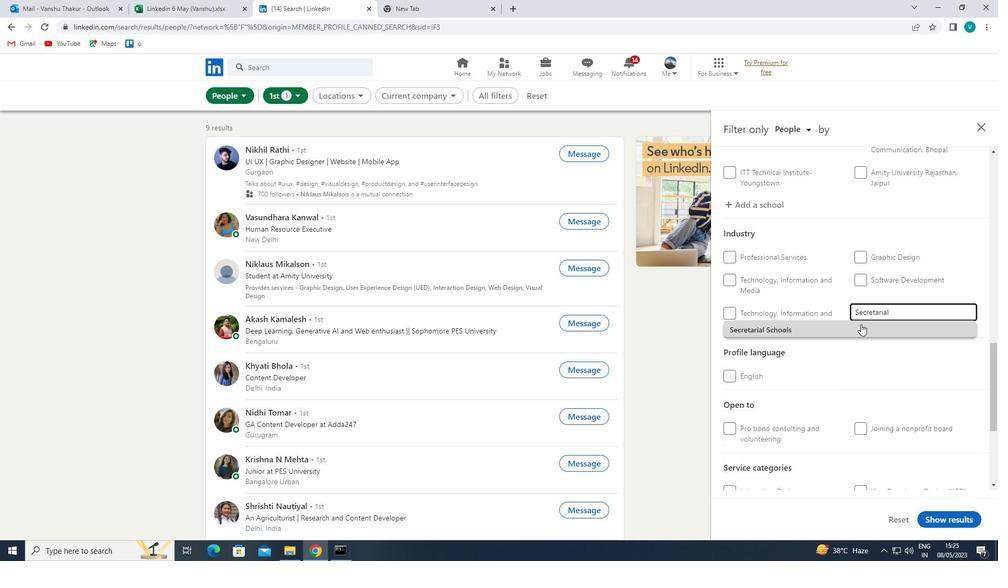 
Action: Mouse scrolled (860, 323) with delta (0, 0)
Screenshot: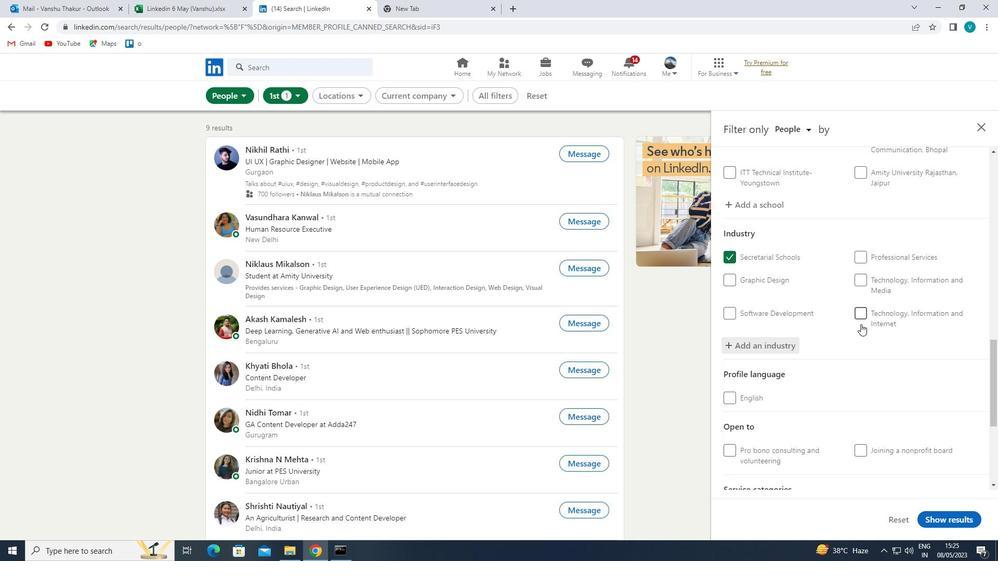 
Action: Mouse scrolled (860, 323) with delta (0, 0)
Screenshot: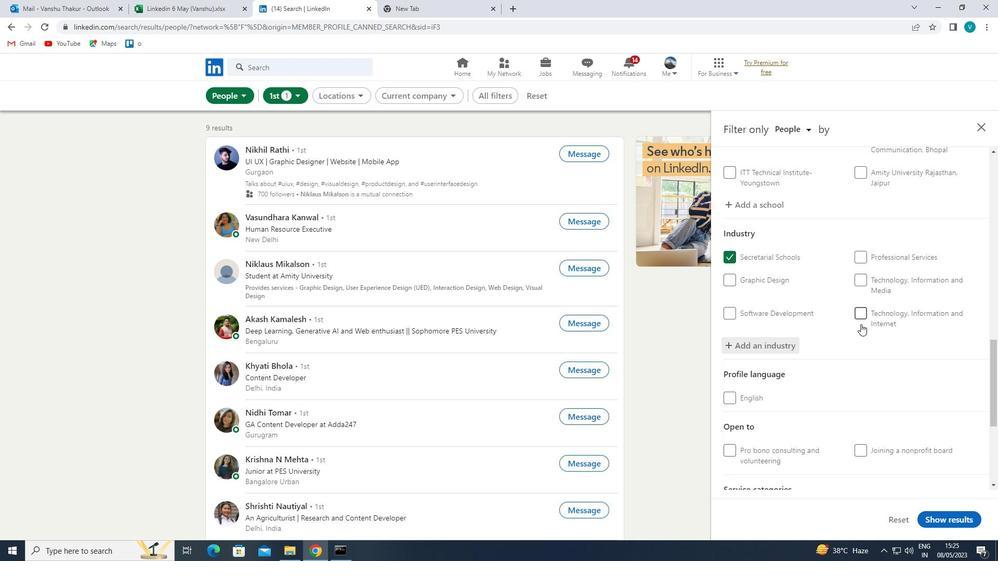 
Action: Mouse scrolled (860, 323) with delta (0, 0)
Screenshot: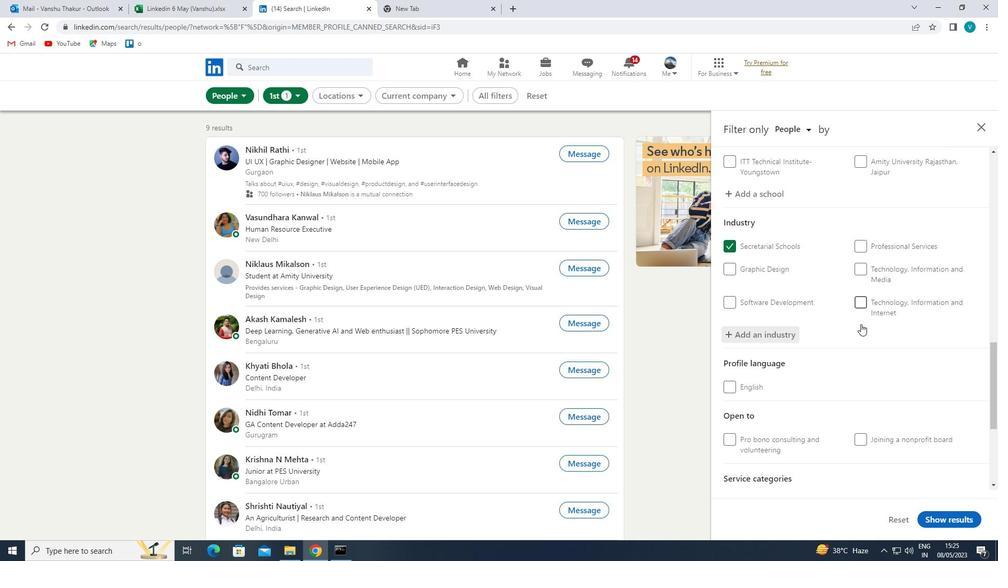 
Action: Mouse scrolled (860, 323) with delta (0, 0)
Screenshot: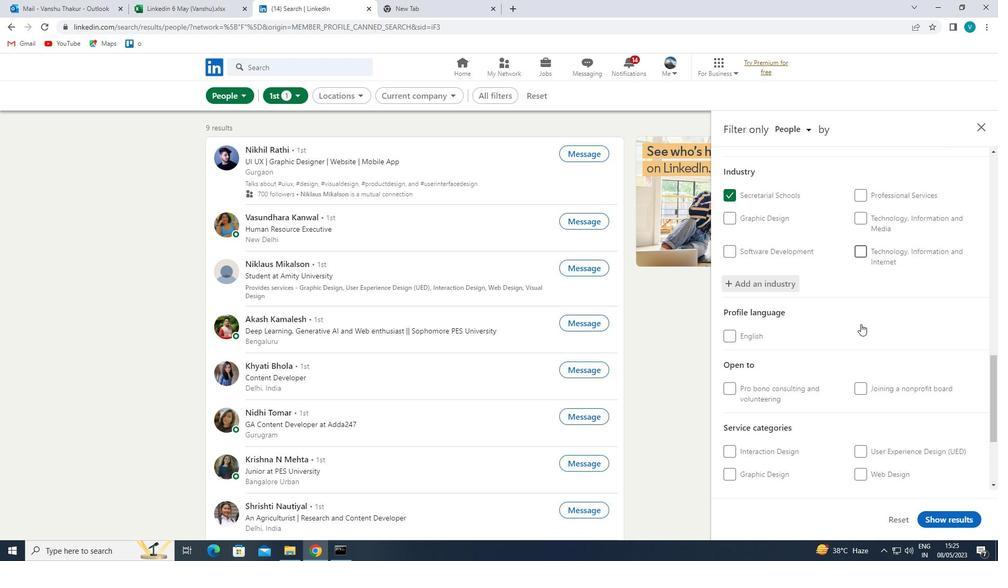 
Action: Mouse scrolled (860, 323) with delta (0, 0)
Screenshot: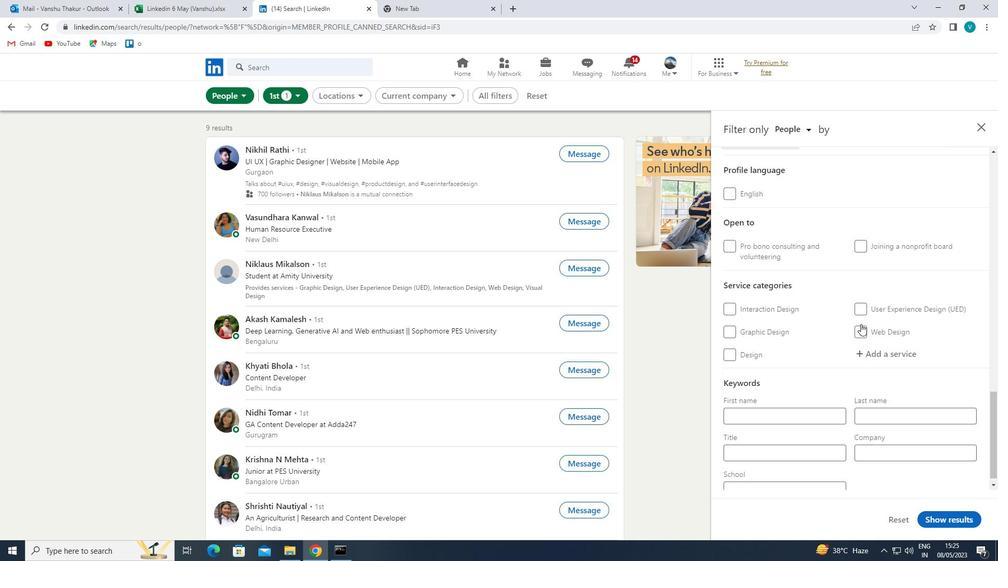 
Action: Mouse moved to (874, 338)
Screenshot: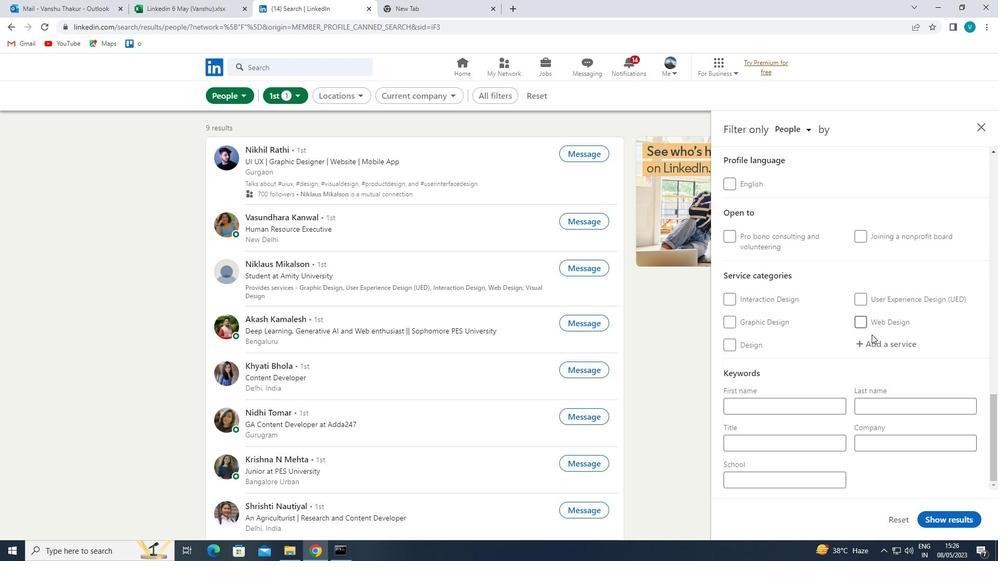 
Action: Mouse pressed left at (874, 338)
Screenshot: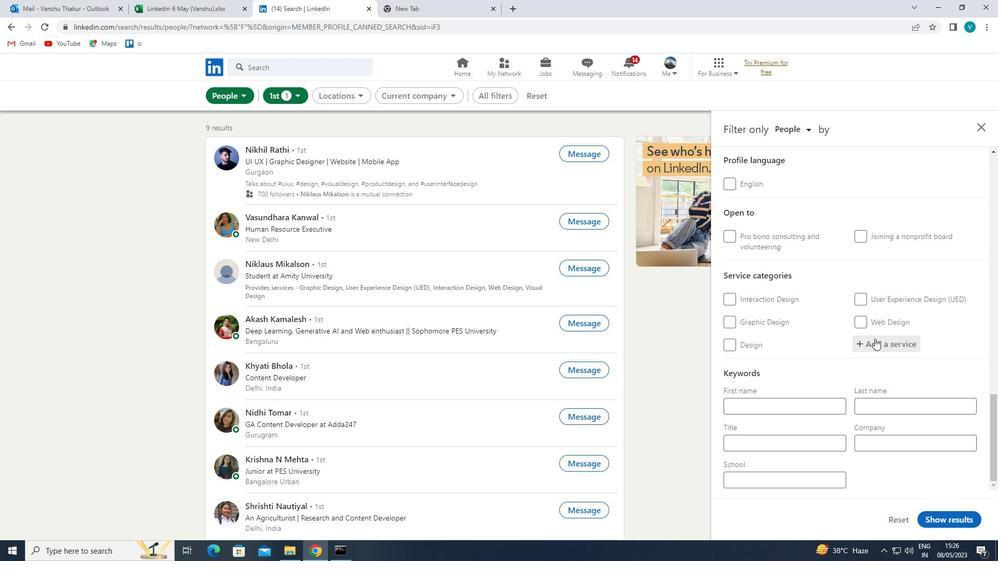 
Action: Key pressed <Key.shift>PACKG<Key.backspace>
Screenshot: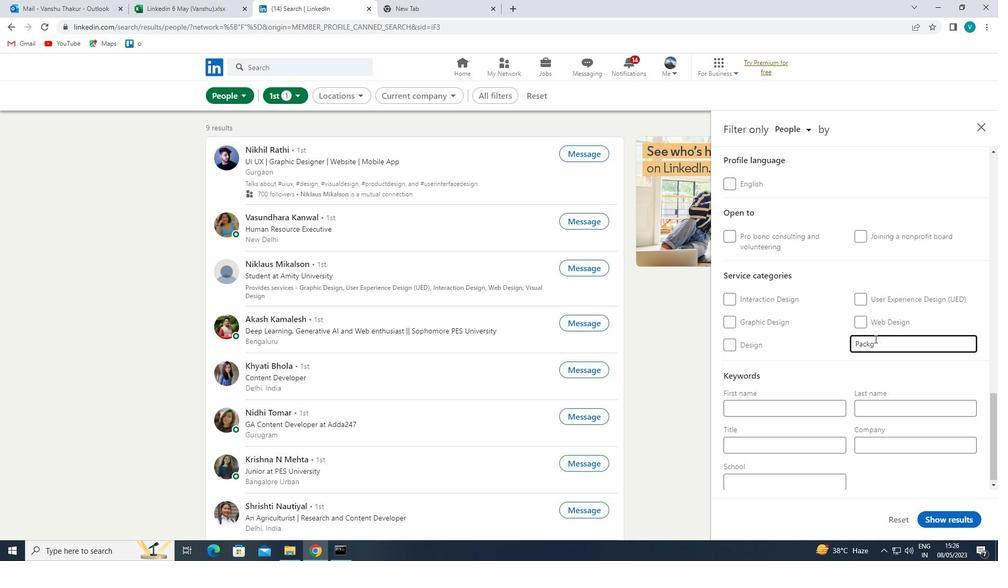 
Action: Mouse moved to (845, 358)
Screenshot: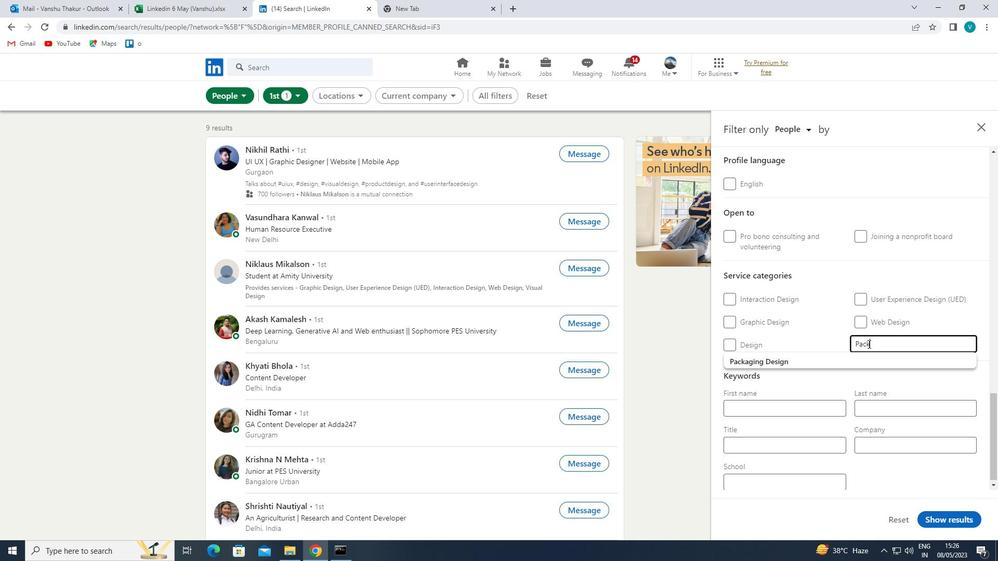 
Action: Mouse pressed left at (845, 358)
Screenshot: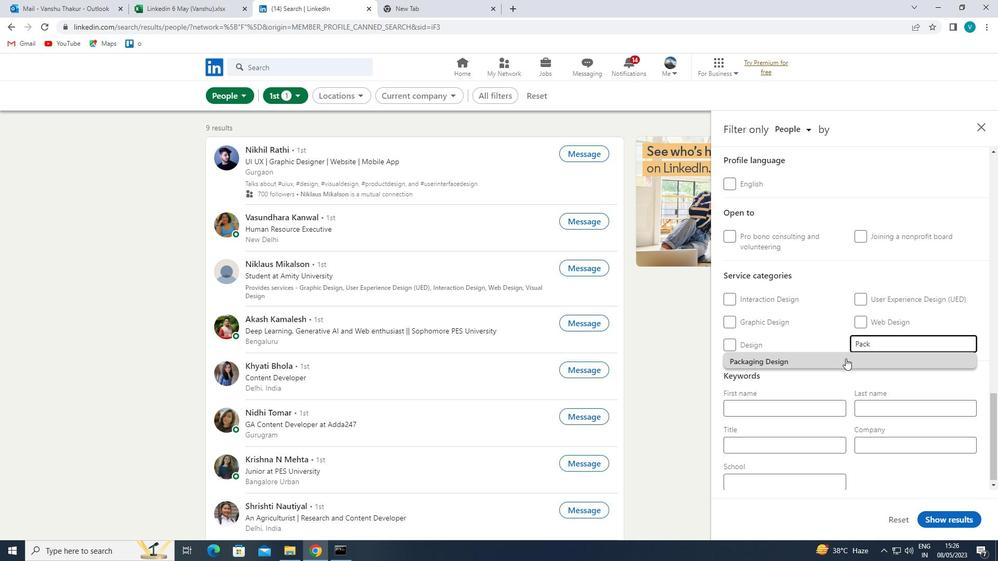 
Action: Mouse moved to (845, 359)
Screenshot: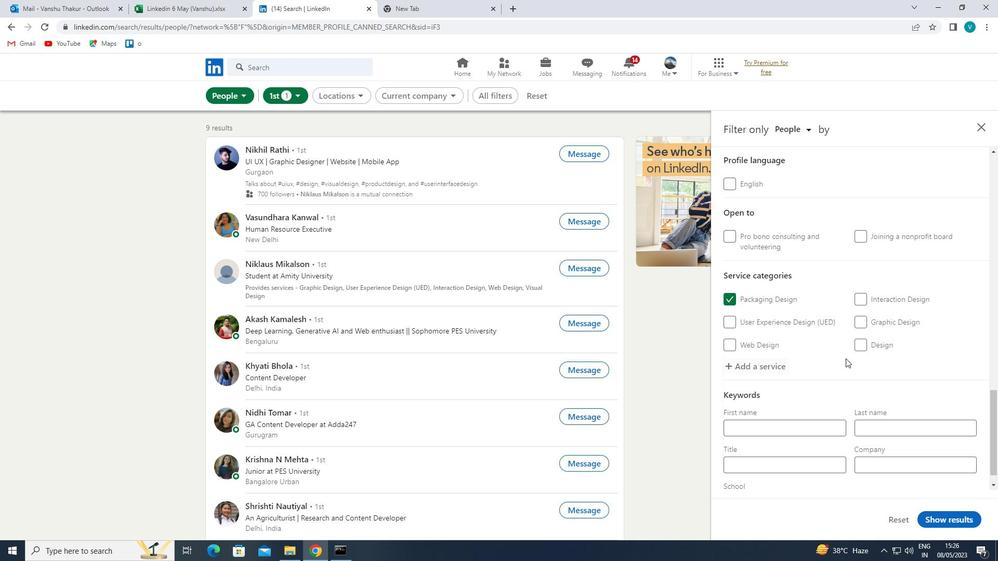 
Action: Mouse scrolled (845, 359) with delta (0, 0)
Screenshot: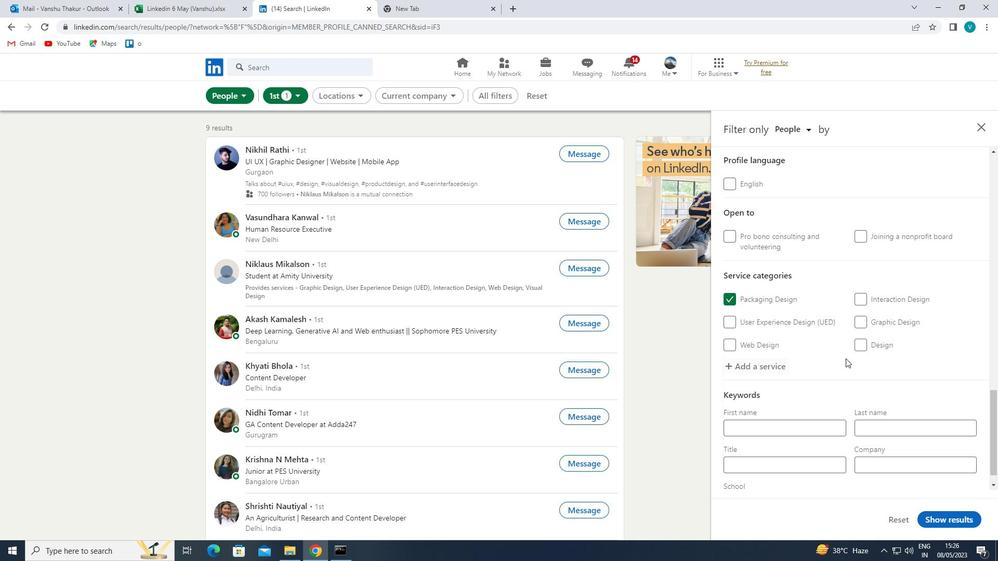 
Action: Mouse moved to (845, 359)
Screenshot: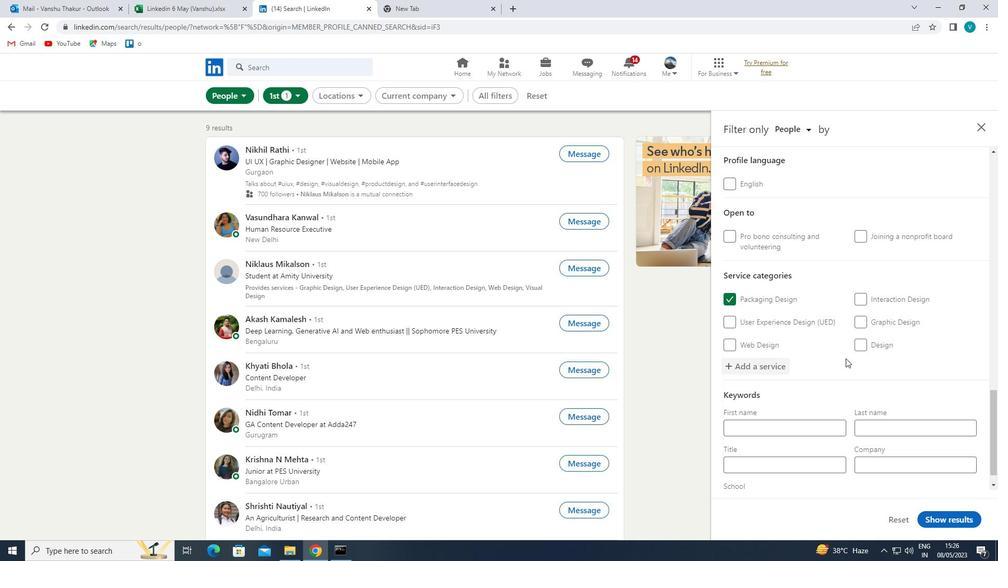 
Action: Mouse scrolled (845, 359) with delta (0, 0)
Screenshot: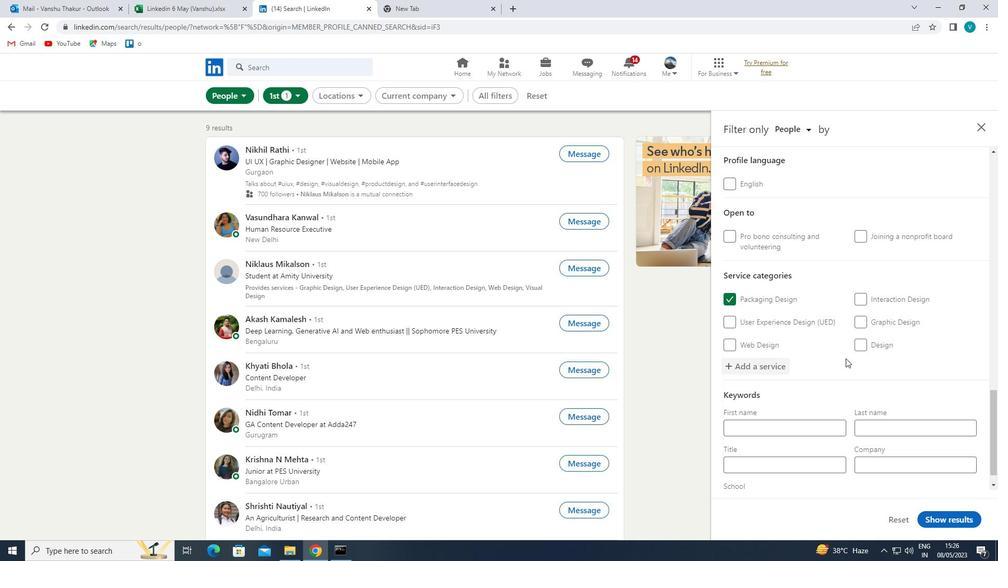 
Action: Mouse scrolled (845, 359) with delta (0, 0)
Screenshot: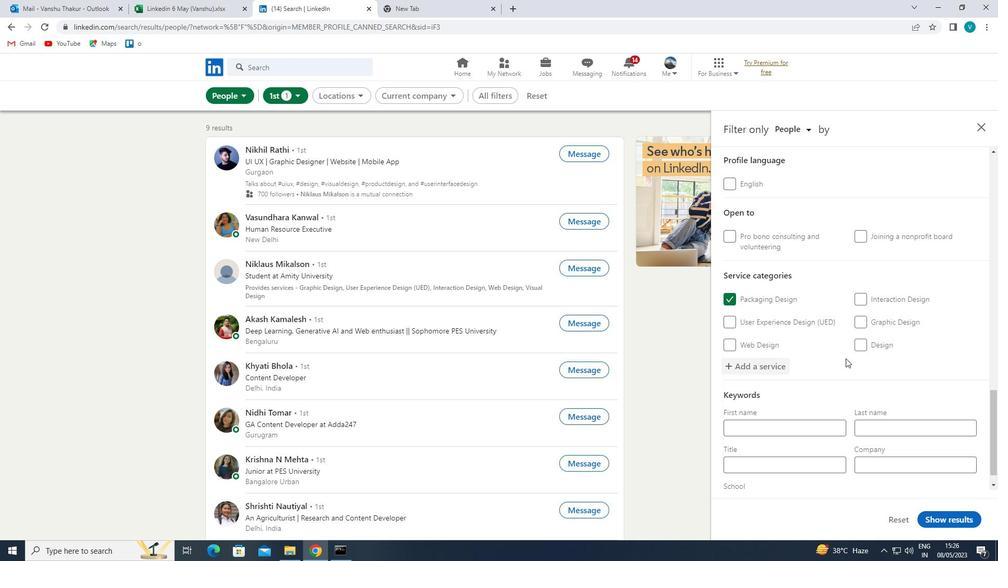 
Action: Mouse moved to (844, 360)
Screenshot: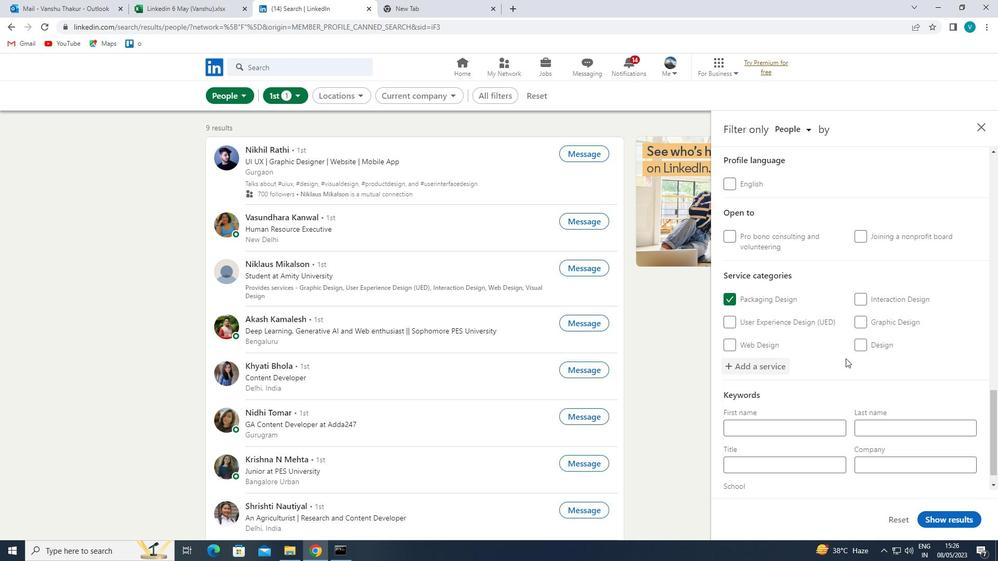 
Action: Mouse scrolled (844, 359) with delta (0, 0)
Screenshot: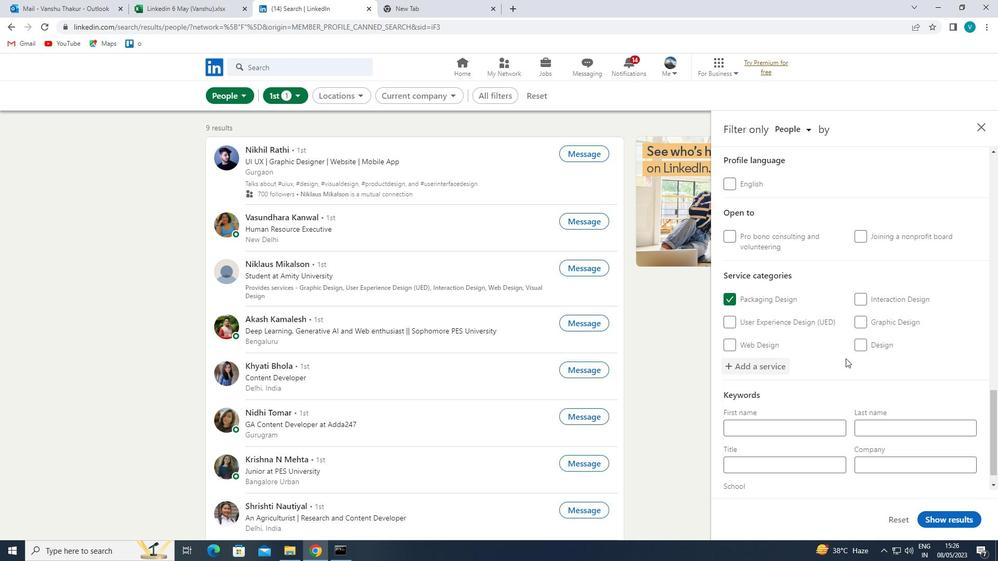 
Action: Mouse moved to (807, 442)
Screenshot: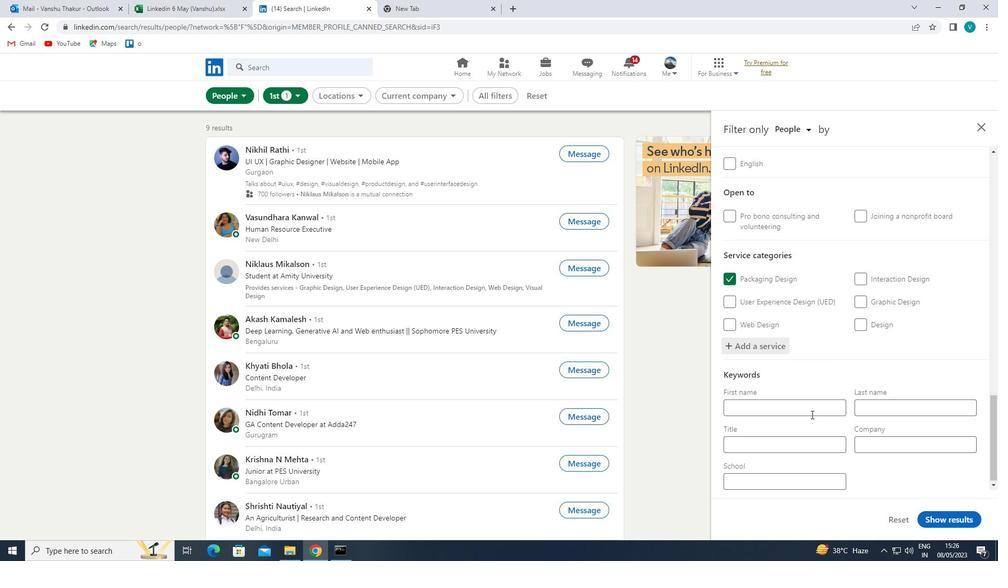 
Action: Mouse pressed left at (807, 442)
Screenshot: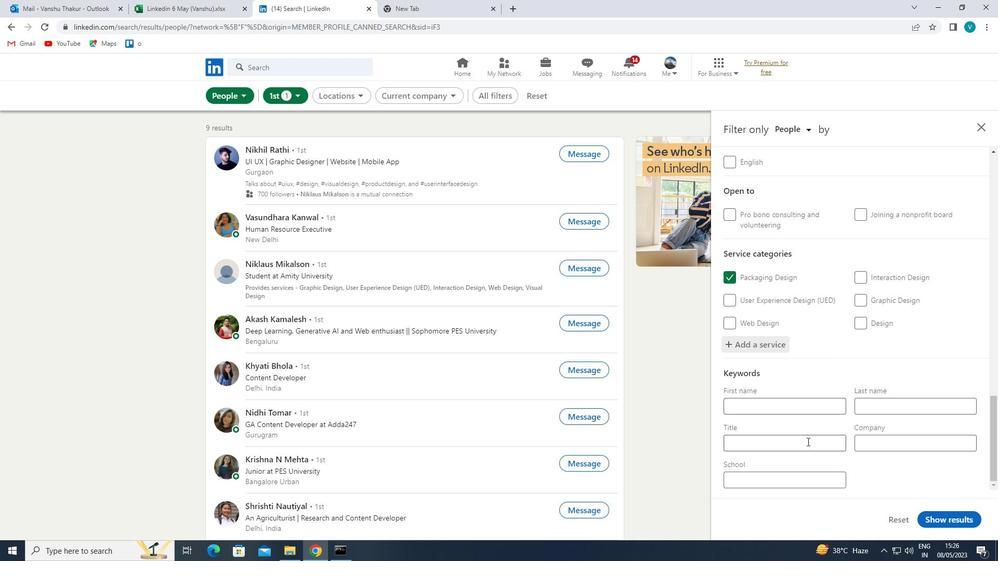 
Action: Mouse moved to (807, 442)
Screenshot: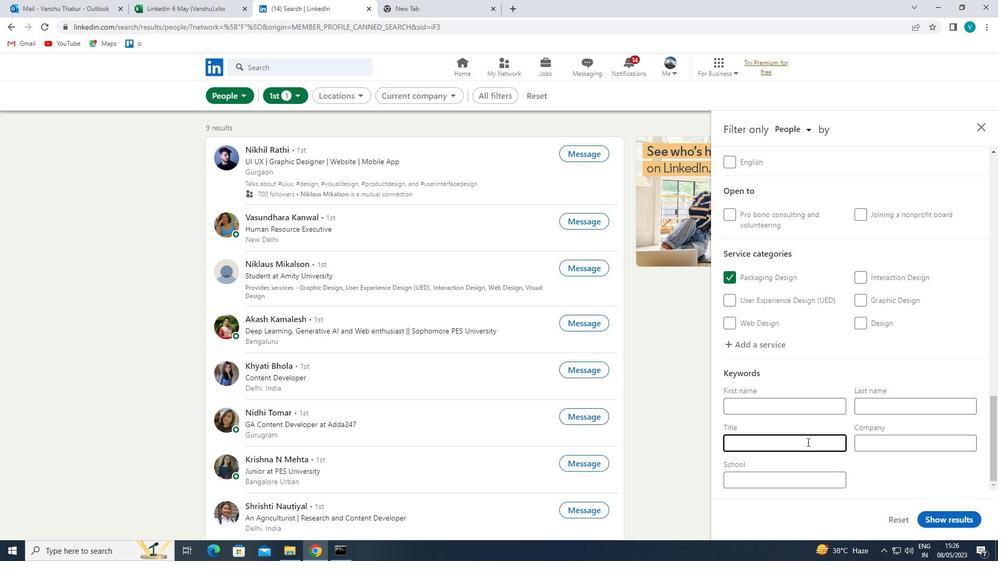
Action: Key pressed <Key.shift>HAED<Key.backspace><Key.backspace><Key.backspace>EAD
Screenshot: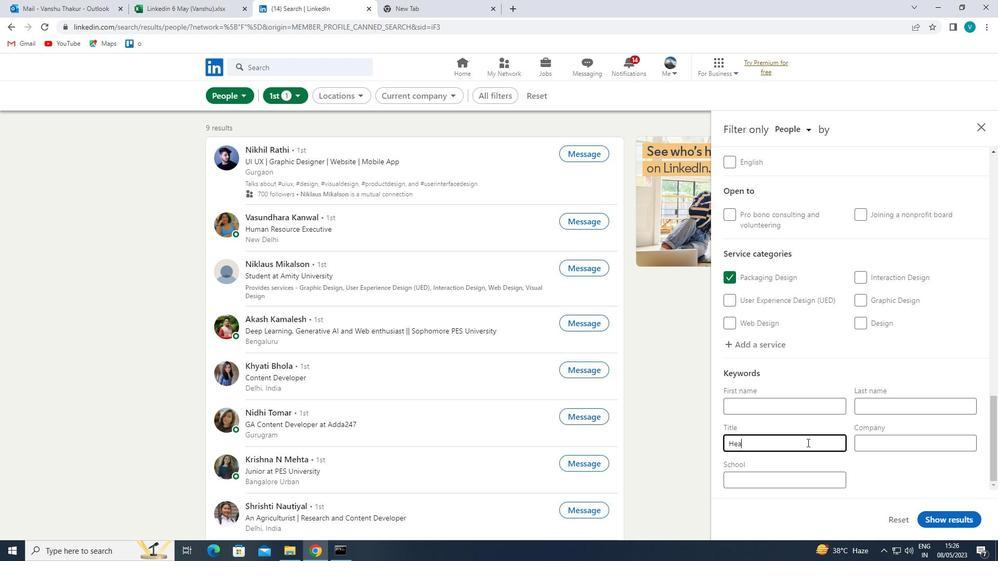 
Action: Mouse moved to (947, 522)
Screenshot: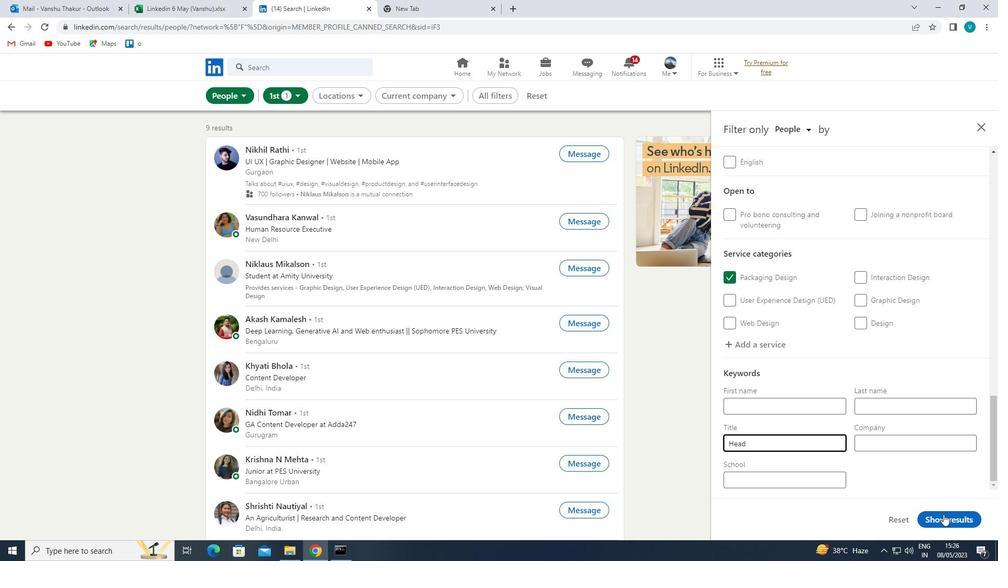 
Action: Mouse pressed left at (947, 522)
Screenshot: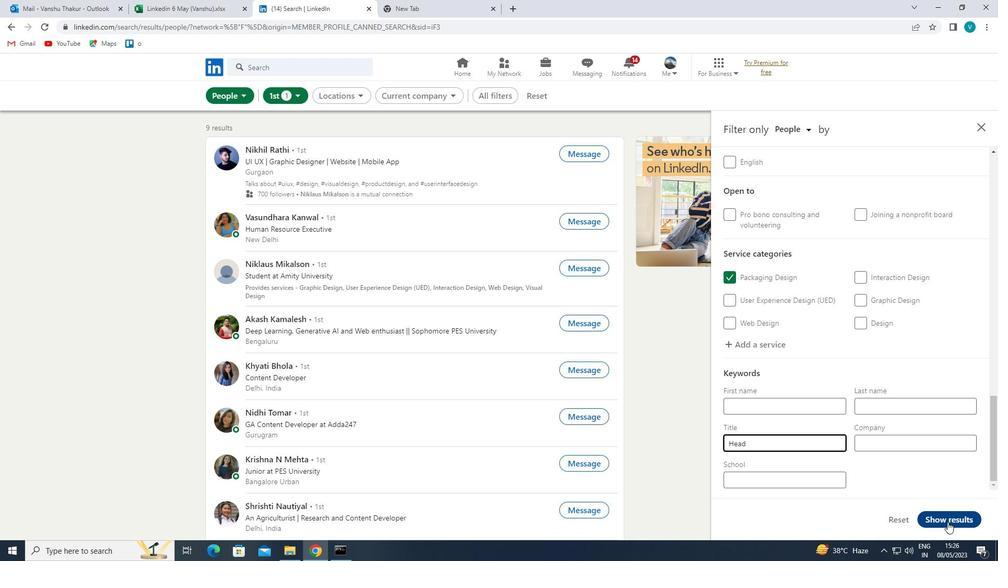 
Action: Mouse moved to (924, 385)
Screenshot: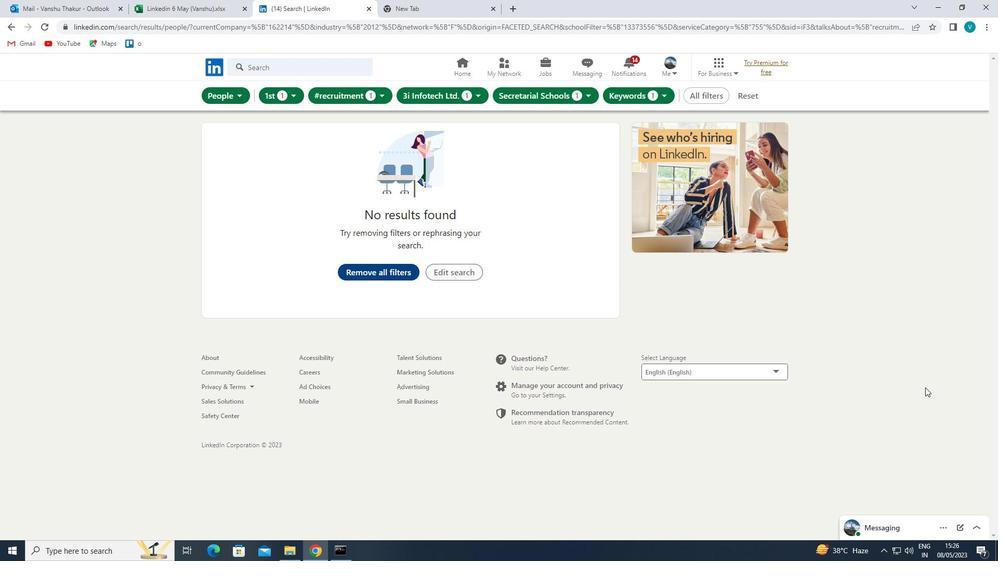 
